 Task: Find connections with filter location Glinde with filter topic #job with filter profile language French with filter current company DS Group with filter school Muffakham Jah College Of Engineering And Technology with filter industry Accessible Architecture and Design with filter service category Negotiation with filter keywords title Executive Assistant
Action: Mouse moved to (480, 55)
Screenshot: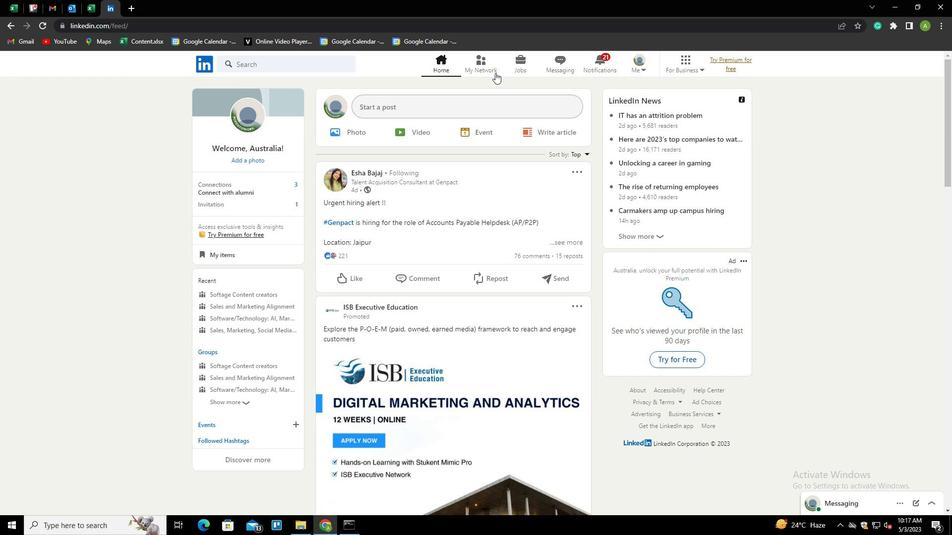 
Action: Mouse pressed left at (480, 55)
Screenshot: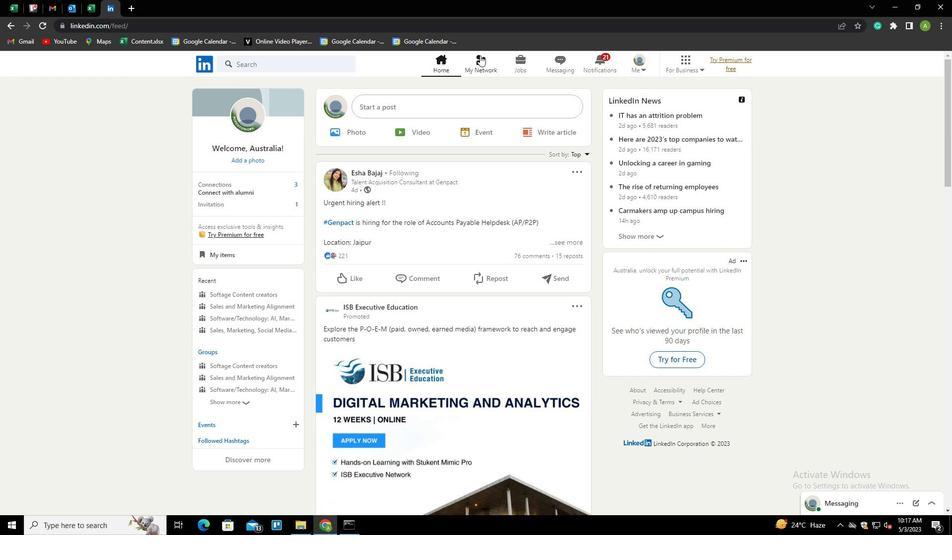 
Action: Mouse moved to (262, 120)
Screenshot: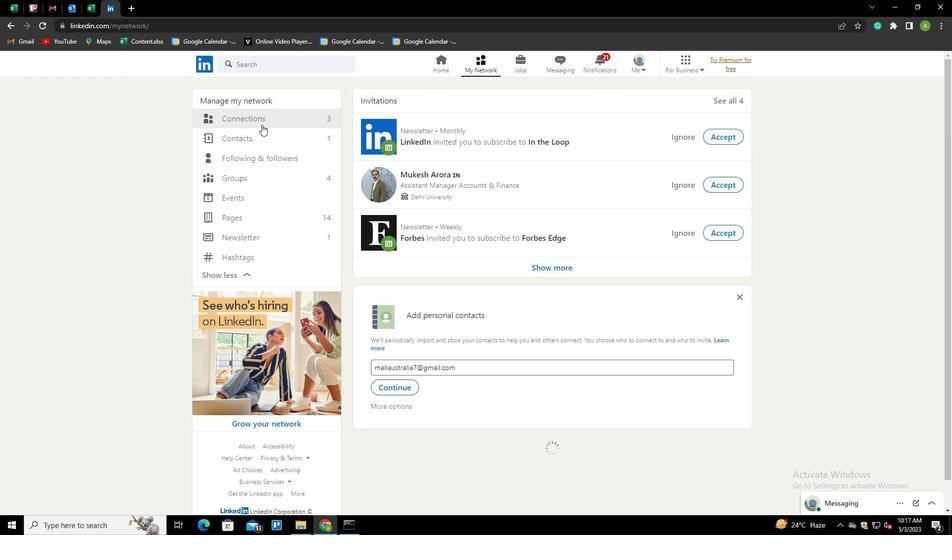 
Action: Mouse pressed left at (262, 120)
Screenshot: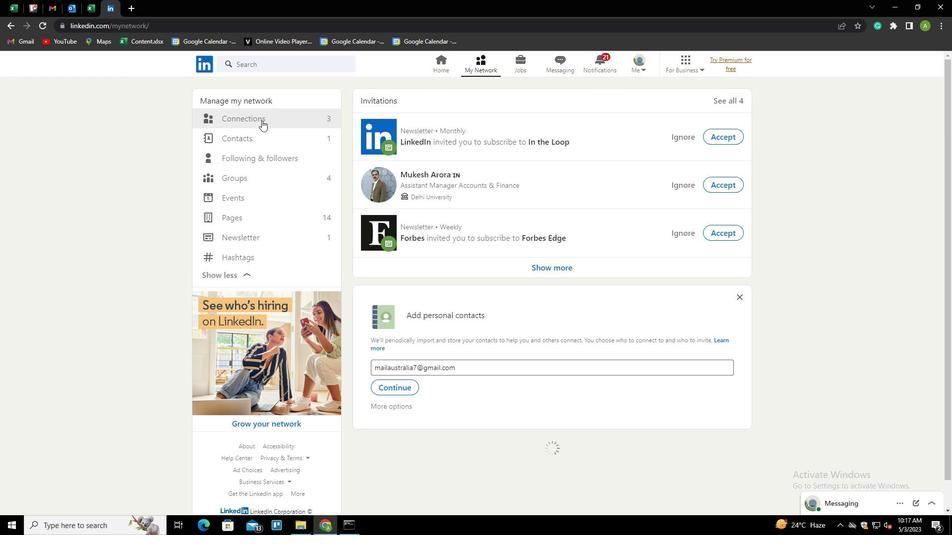 
Action: Mouse moved to (556, 121)
Screenshot: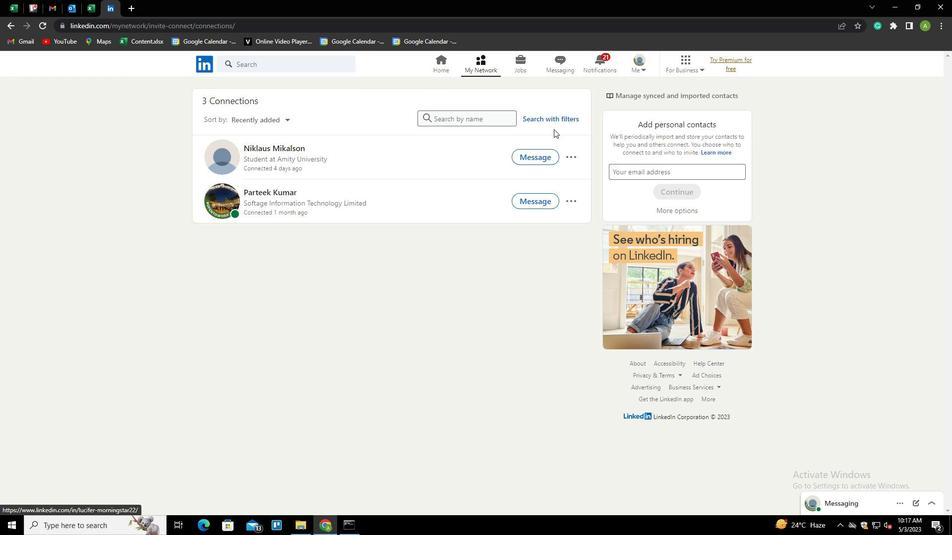 
Action: Mouse pressed left at (556, 121)
Screenshot: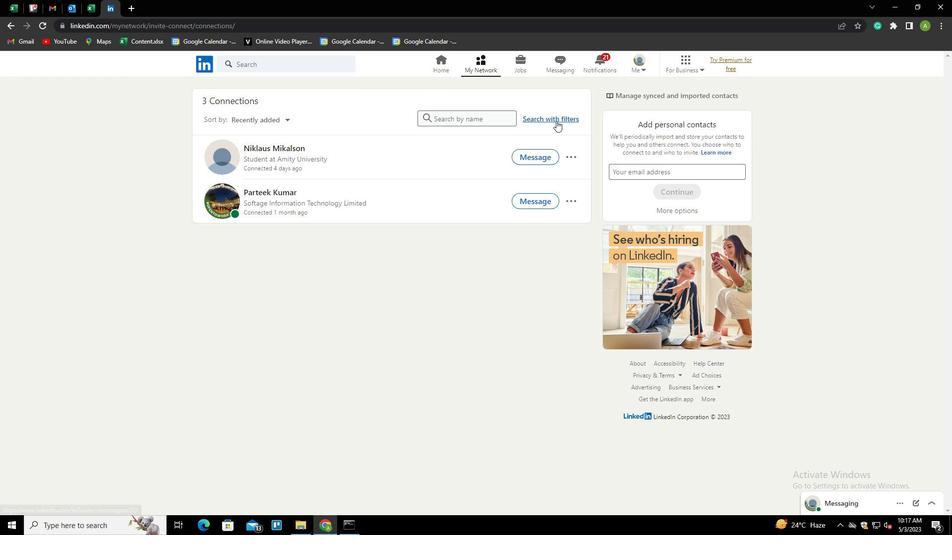 
Action: Mouse moved to (505, 89)
Screenshot: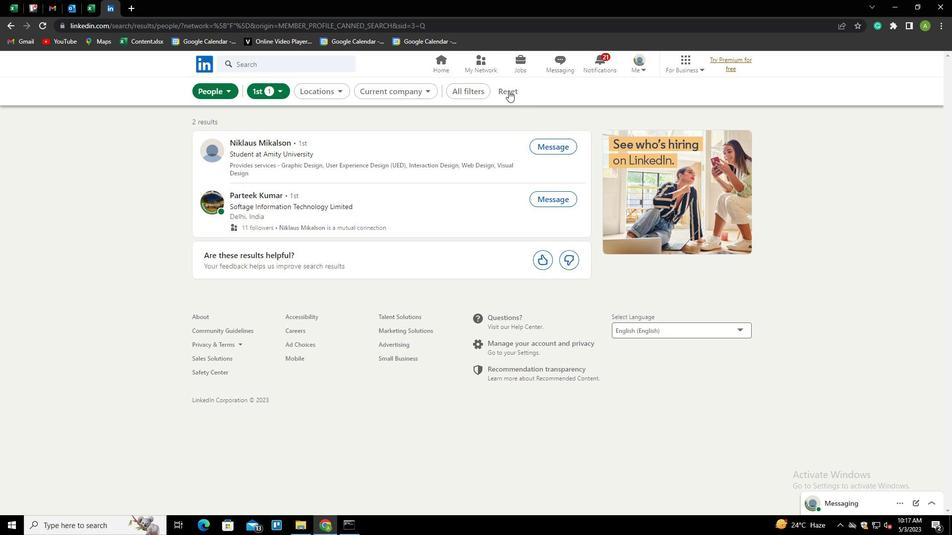 
Action: Mouse pressed left at (505, 89)
Screenshot: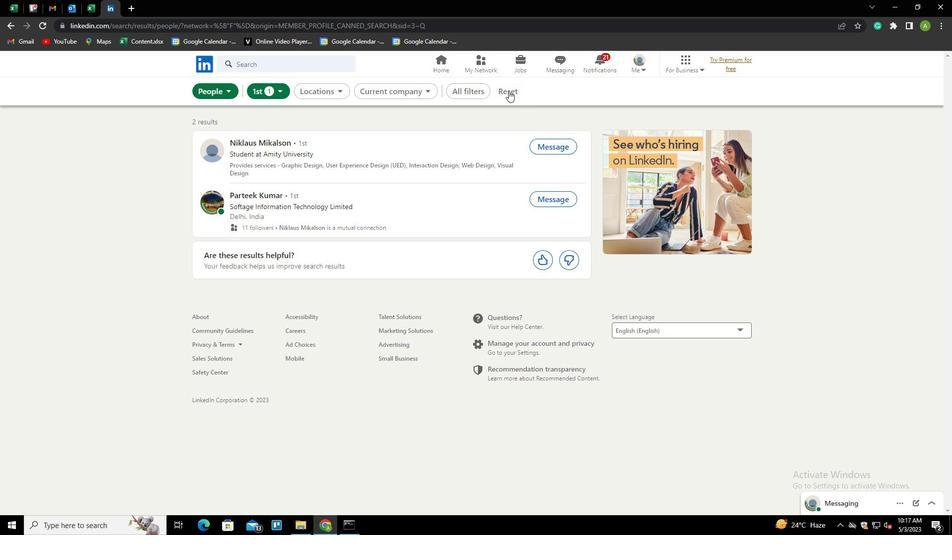 
Action: Mouse moved to (499, 89)
Screenshot: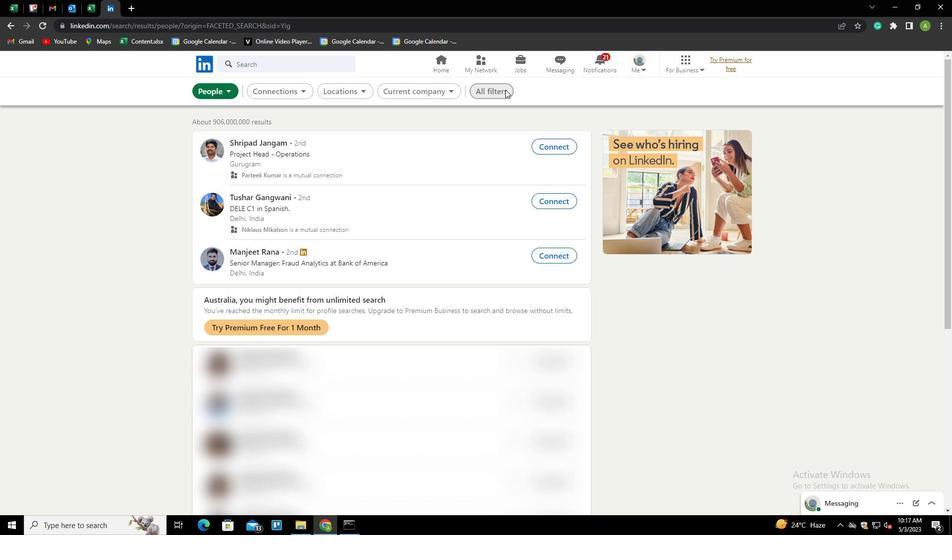 
Action: Mouse pressed left at (499, 89)
Screenshot: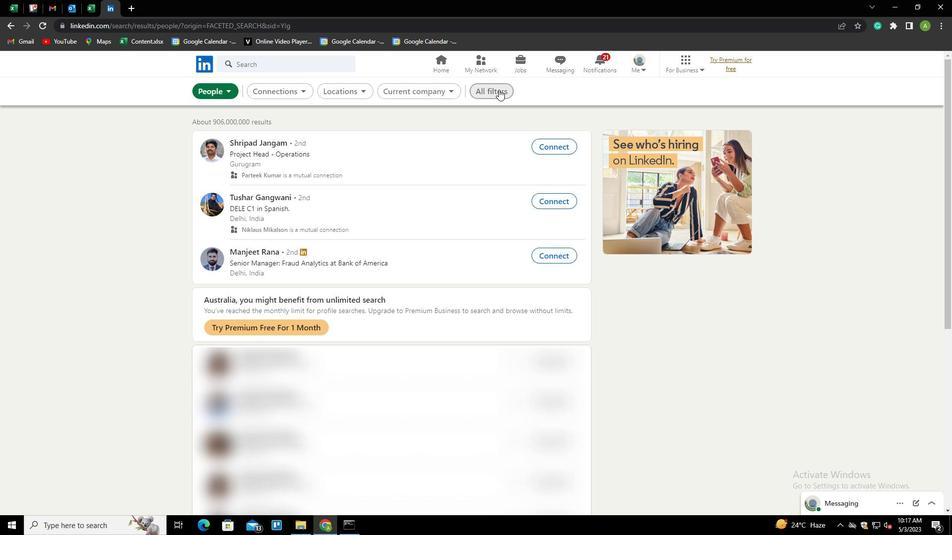 
Action: Mouse moved to (833, 267)
Screenshot: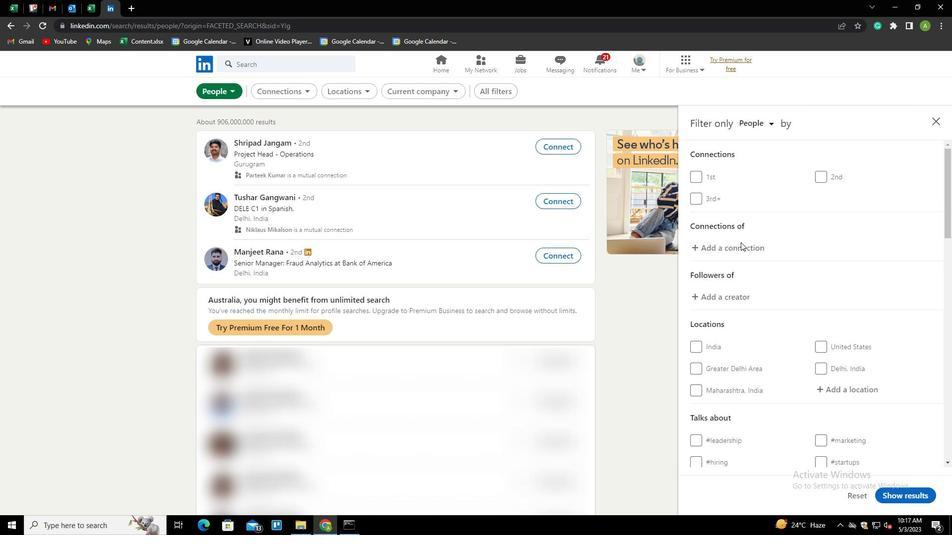 
Action: Mouse scrolled (833, 267) with delta (0, 0)
Screenshot: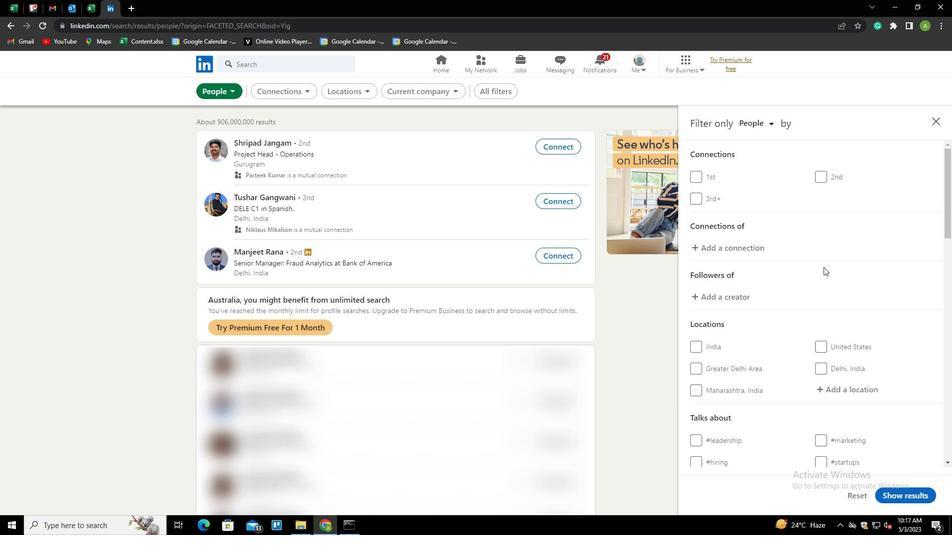 
Action: Mouse scrolled (833, 267) with delta (0, 0)
Screenshot: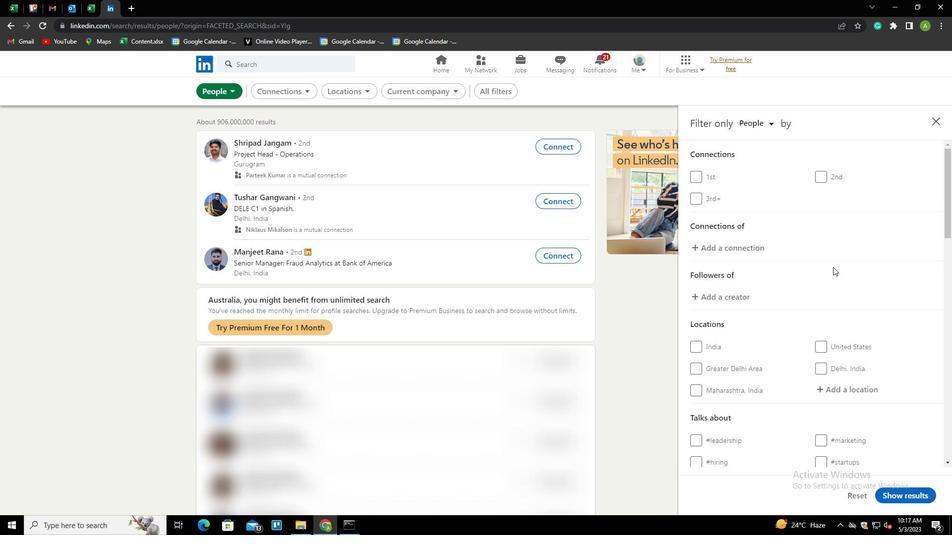 
Action: Mouse moved to (842, 286)
Screenshot: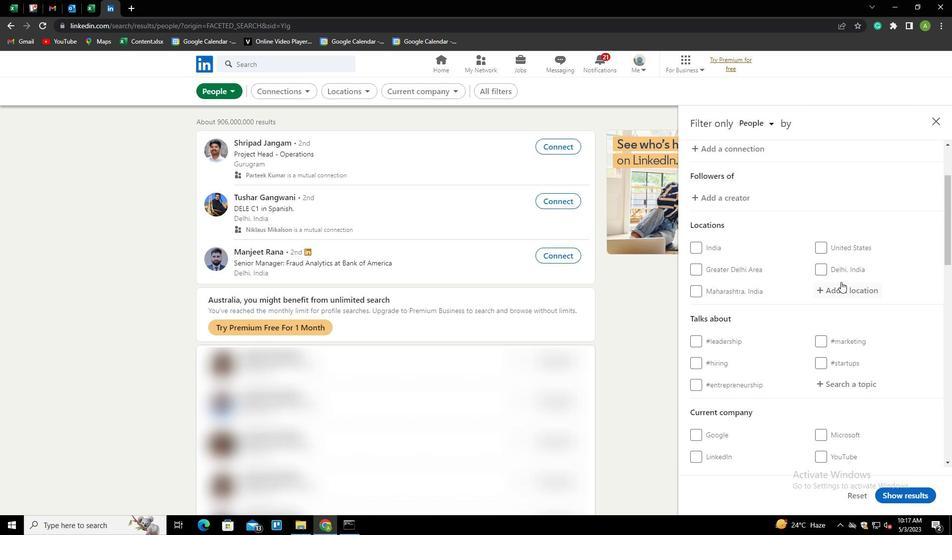 
Action: Mouse pressed left at (842, 286)
Screenshot: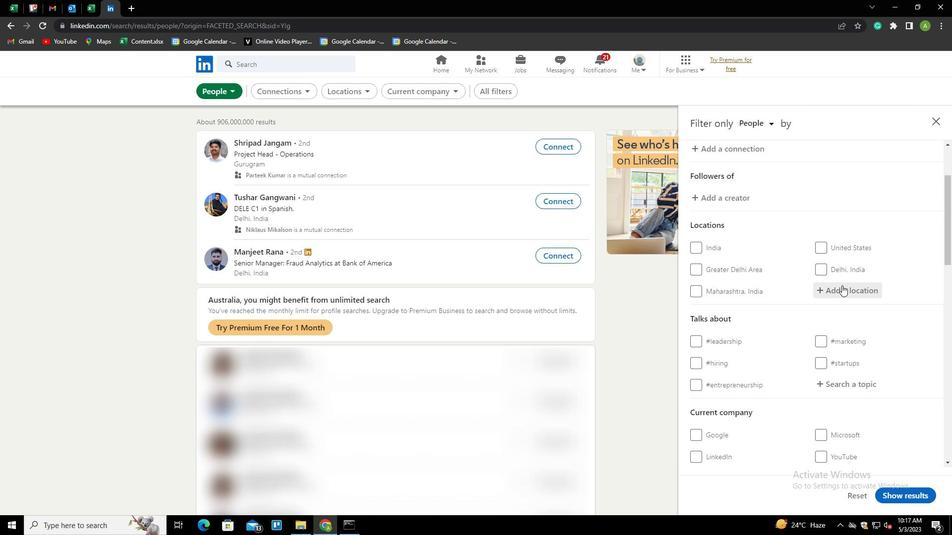 
Action: Mouse moved to (847, 290)
Screenshot: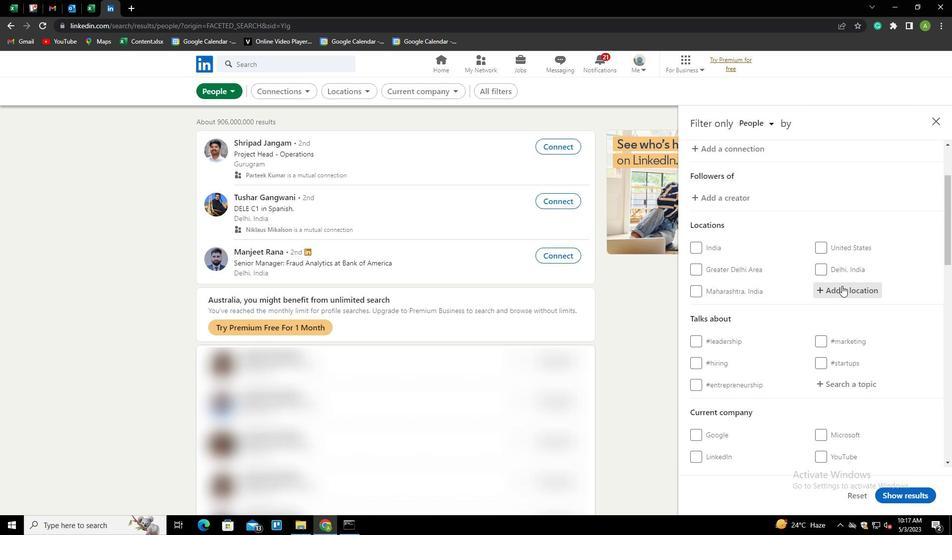 
Action: Mouse pressed left at (847, 290)
Screenshot: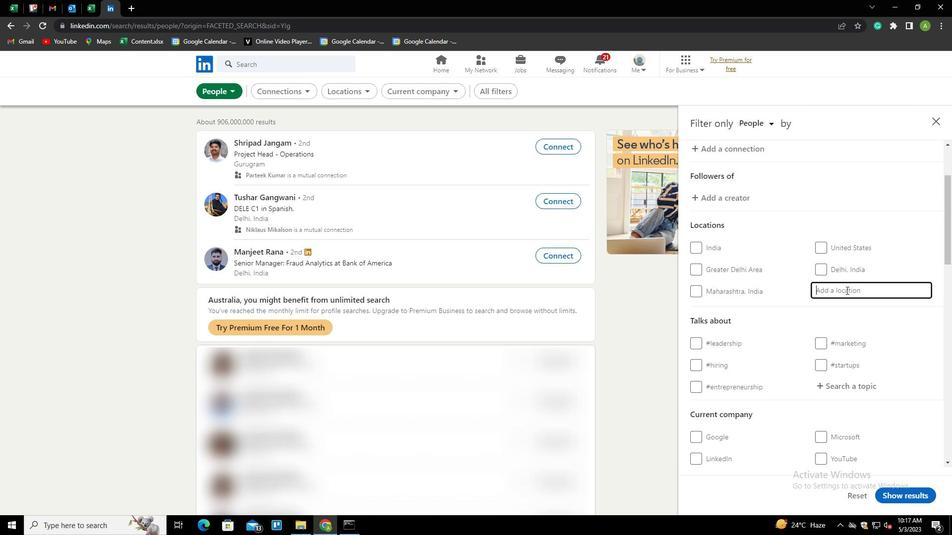 
Action: Mouse moved to (847, 291)
Screenshot: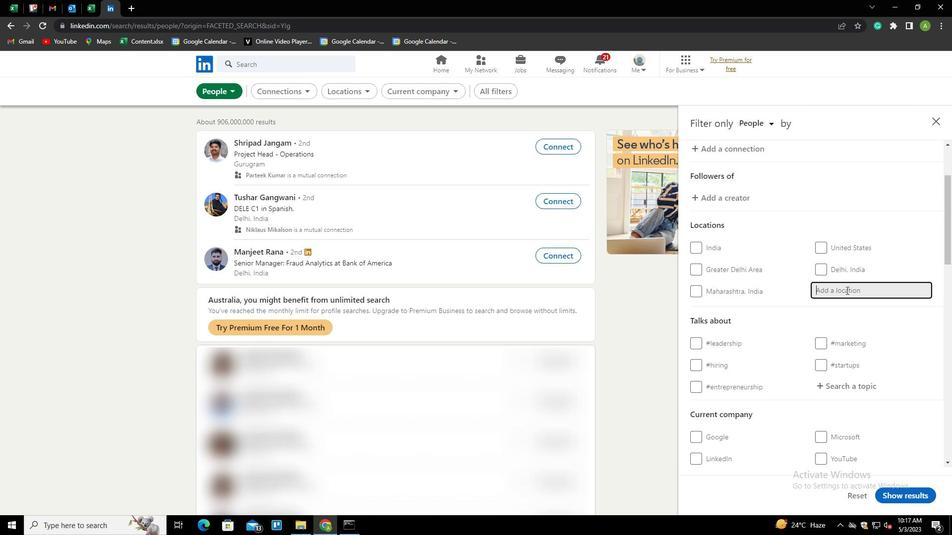 
Action: Key pressed <Key.shift>GLINDE<Key.down><Key.enter>
Screenshot: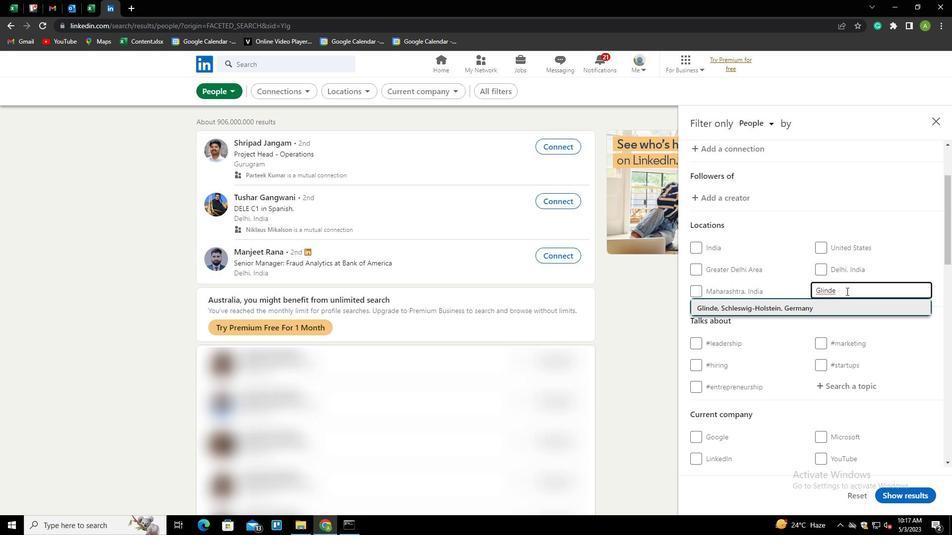 
Action: Mouse scrolled (847, 291) with delta (0, 0)
Screenshot: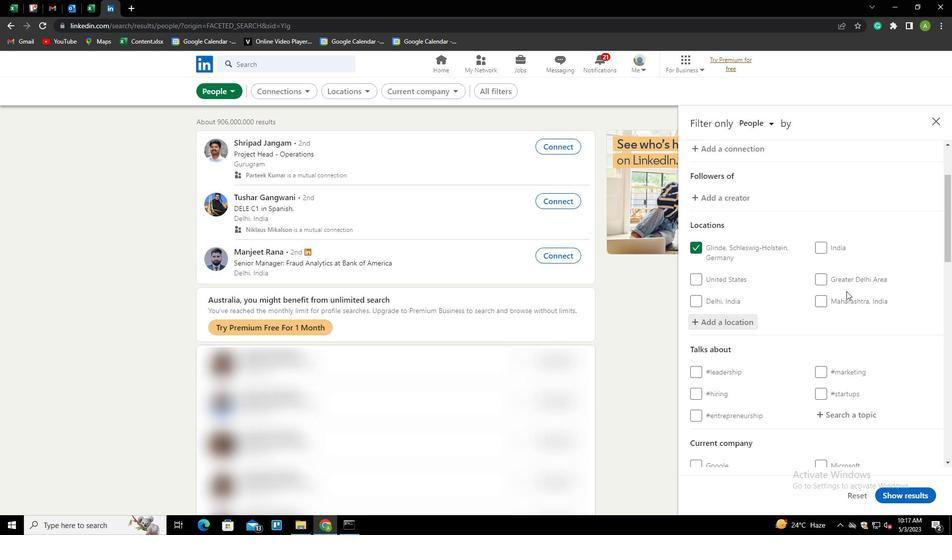 
Action: Mouse scrolled (847, 291) with delta (0, 0)
Screenshot: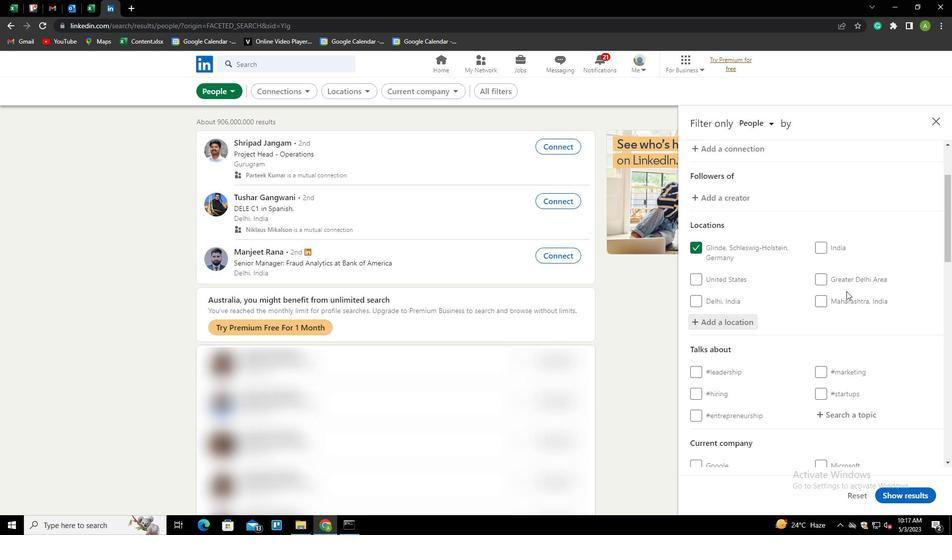 
Action: Mouse scrolled (847, 291) with delta (0, 0)
Screenshot: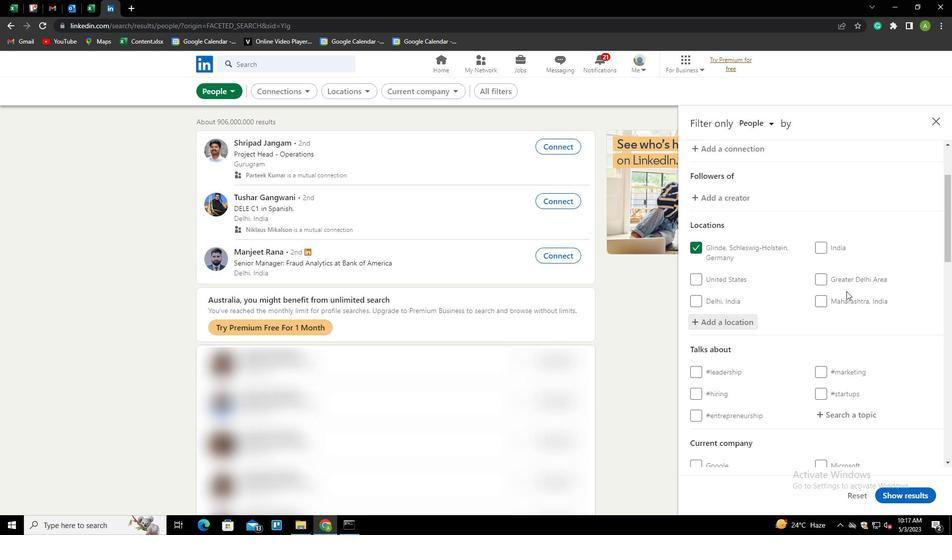 
Action: Mouse moved to (834, 267)
Screenshot: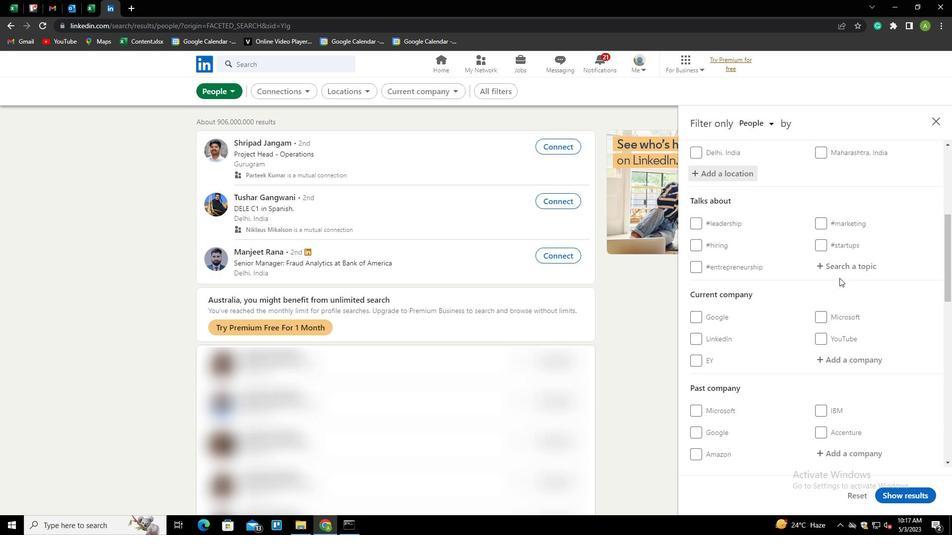 
Action: Mouse pressed left at (834, 267)
Screenshot: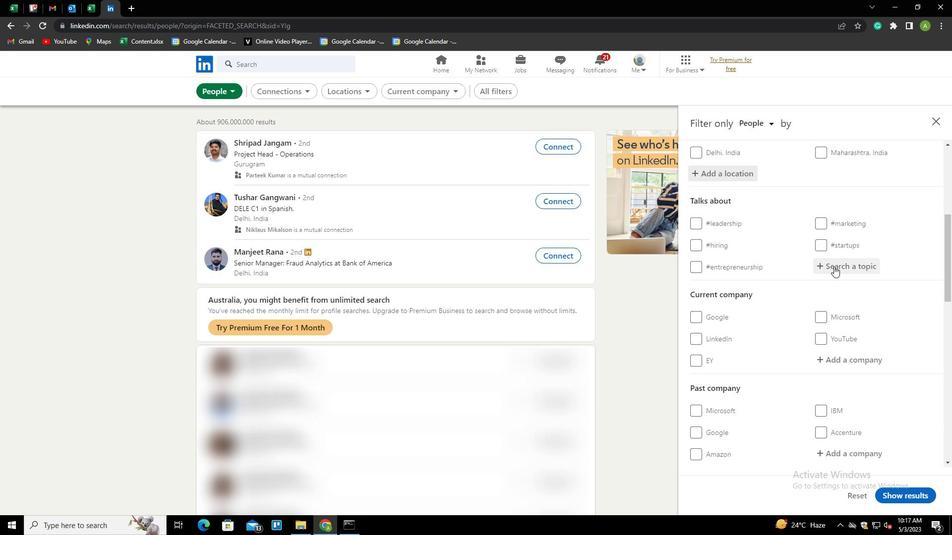
Action: Key pressed JOB<Key.down><Key.enter>
Screenshot: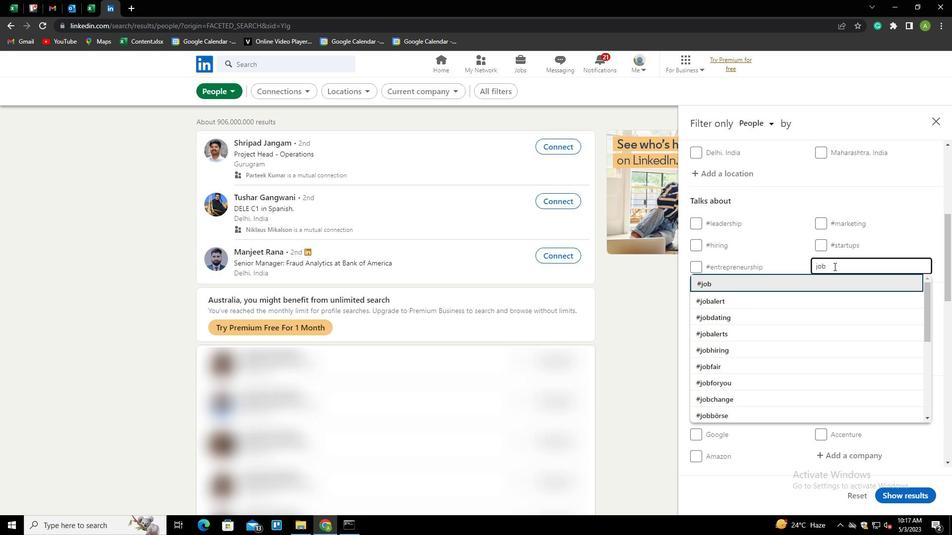 
Action: Mouse scrolled (834, 266) with delta (0, 0)
Screenshot: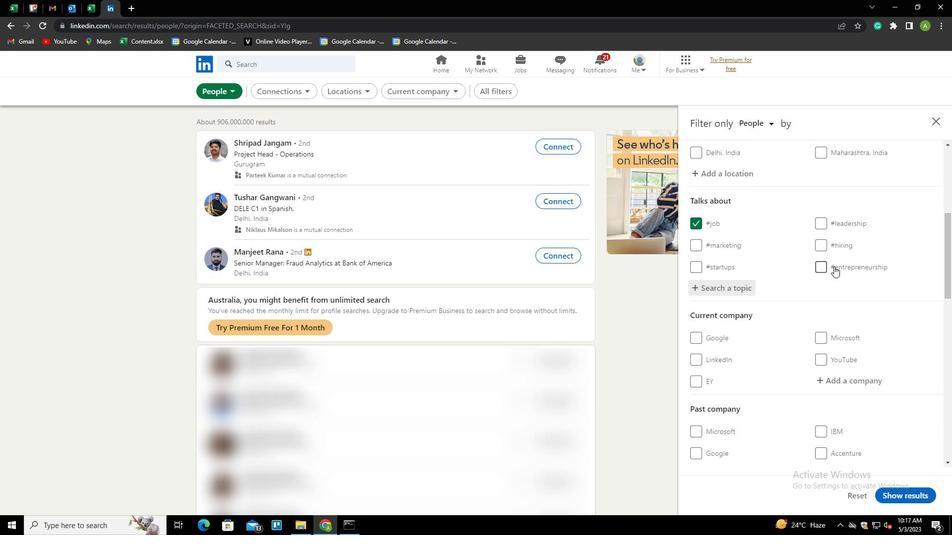 
Action: Mouse scrolled (834, 266) with delta (0, 0)
Screenshot: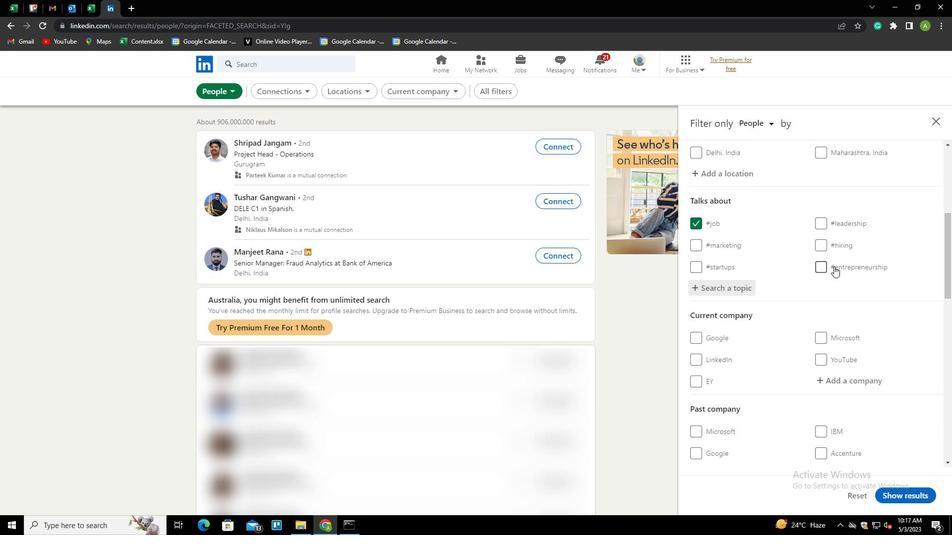 
Action: Mouse scrolled (834, 266) with delta (0, 0)
Screenshot: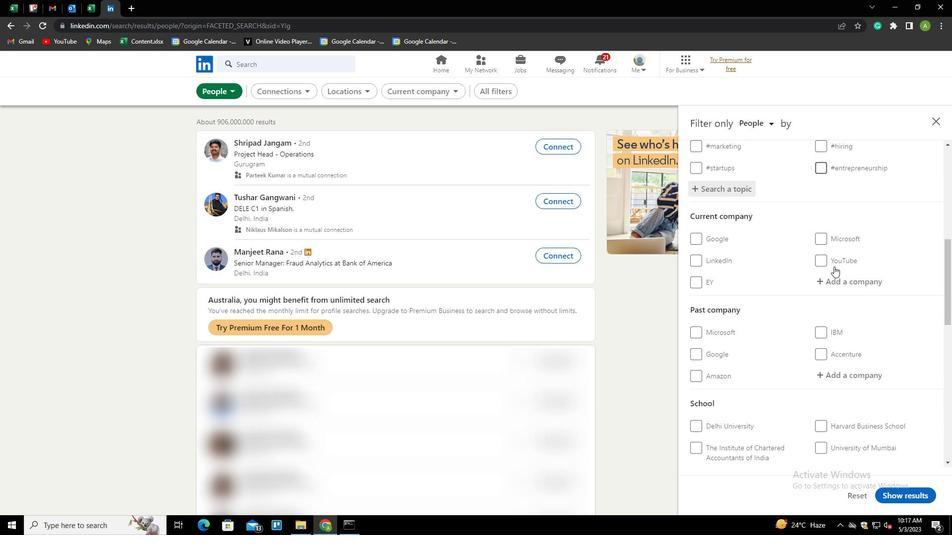 
Action: Mouse scrolled (834, 266) with delta (0, 0)
Screenshot: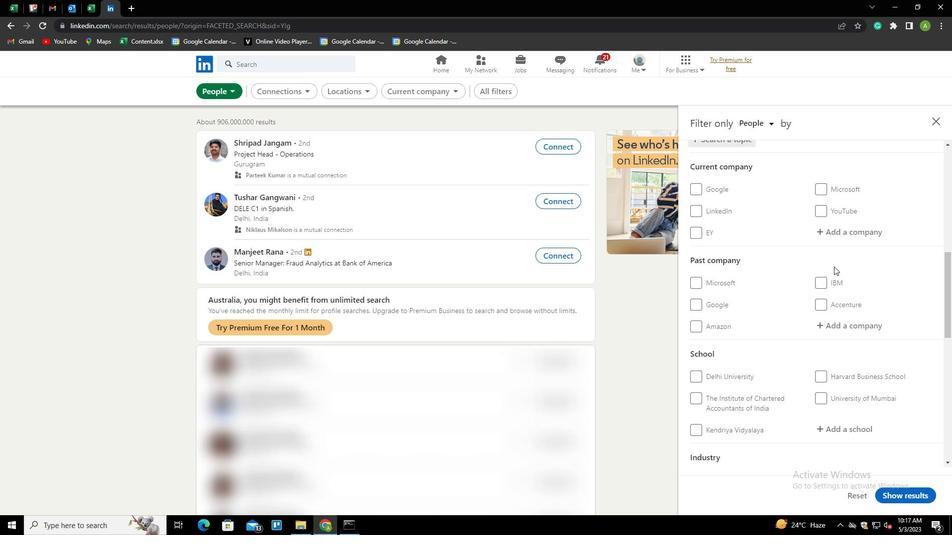 
Action: Mouse scrolled (834, 266) with delta (0, 0)
Screenshot: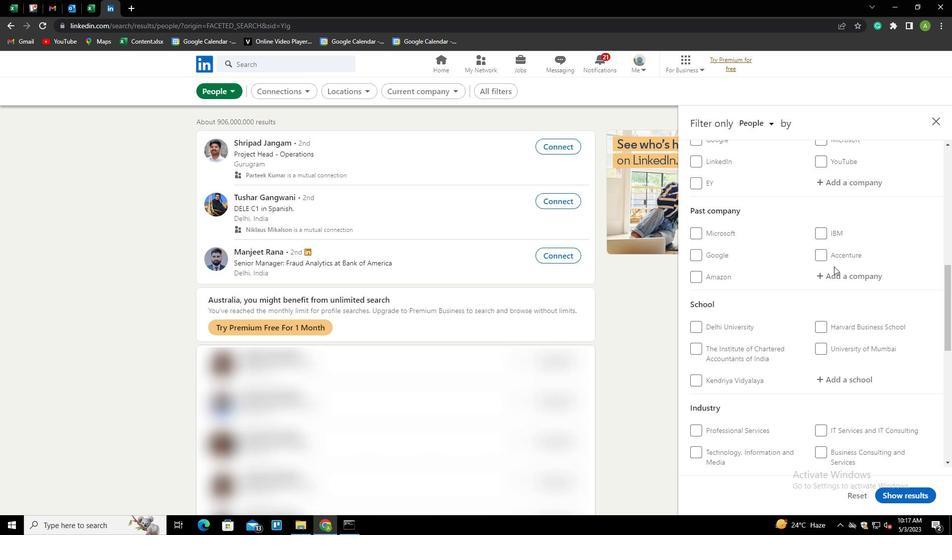 
Action: Mouse scrolled (834, 266) with delta (0, 0)
Screenshot: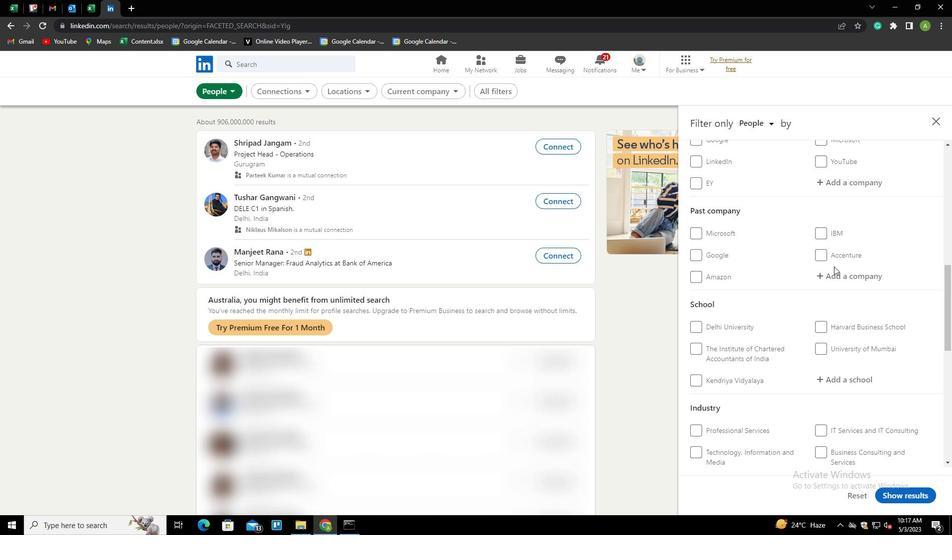 
Action: Mouse scrolled (834, 266) with delta (0, 0)
Screenshot: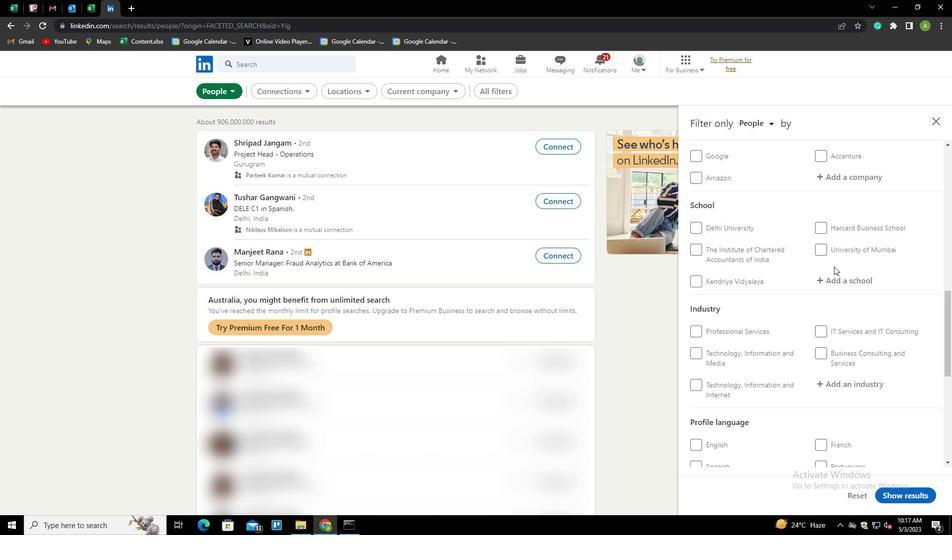 
Action: Mouse scrolled (834, 266) with delta (0, 0)
Screenshot: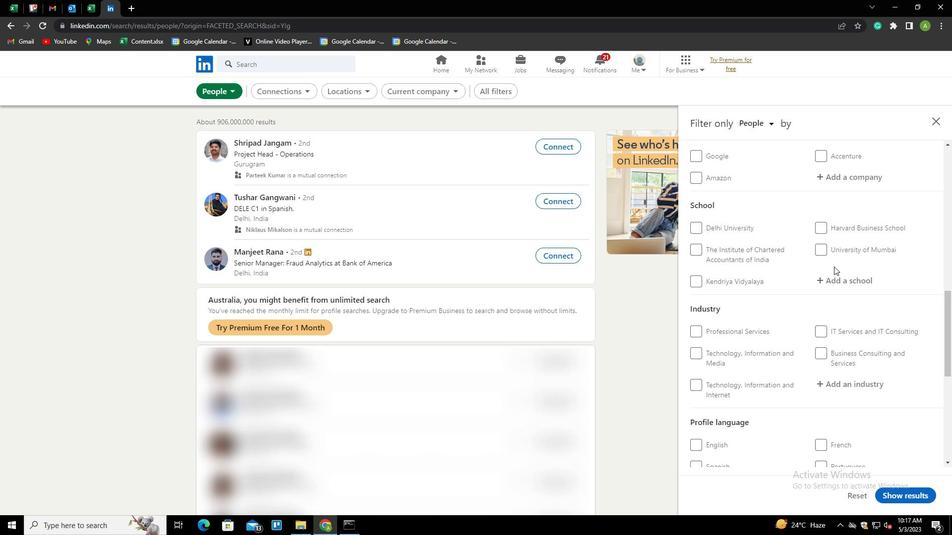 
Action: Mouse scrolled (834, 266) with delta (0, 0)
Screenshot: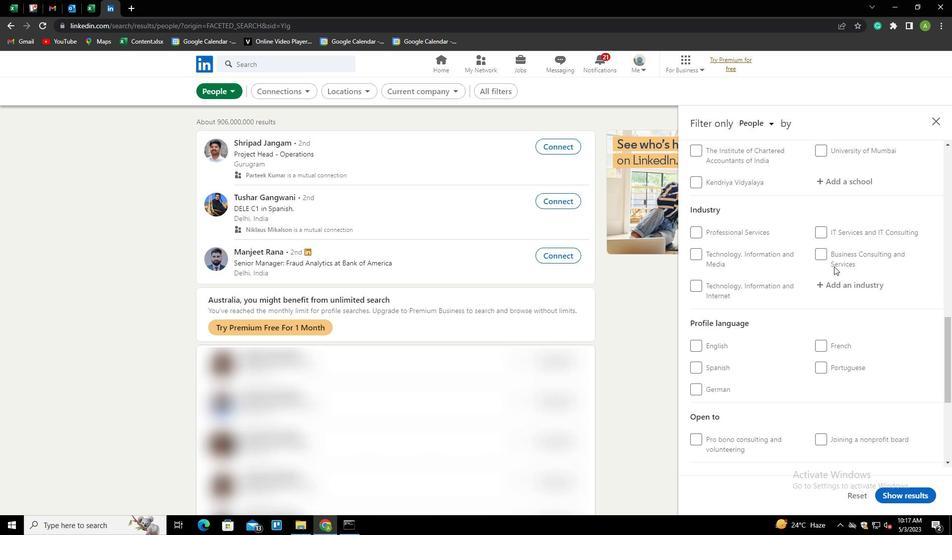 
Action: Mouse scrolled (834, 266) with delta (0, 0)
Screenshot: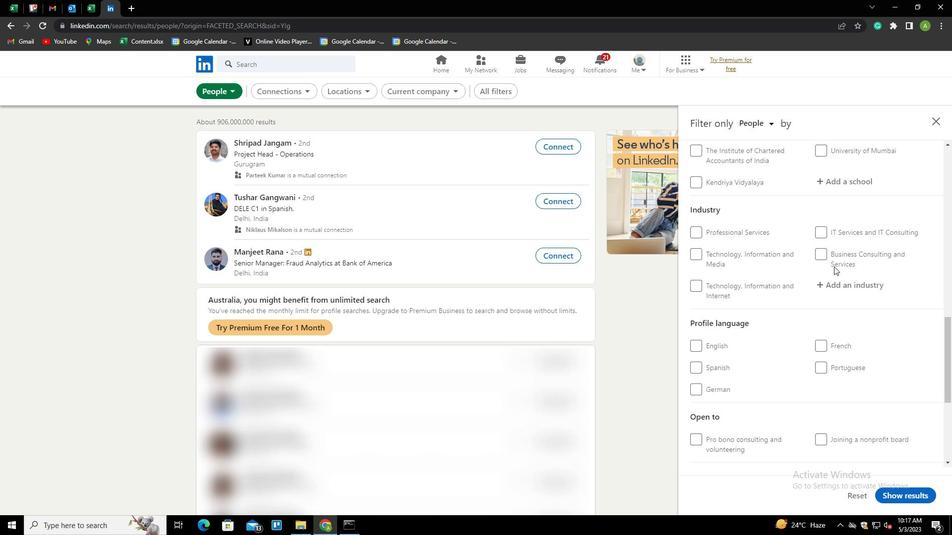 
Action: Mouse moved to (824, 251)
Screenshot: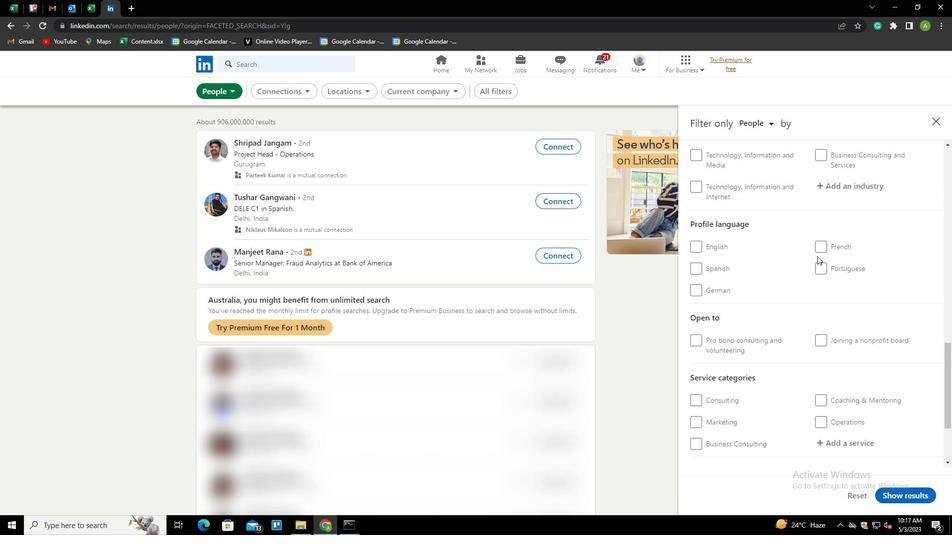 
Action: Mouse pressed left at (824, 251)
Screenshot: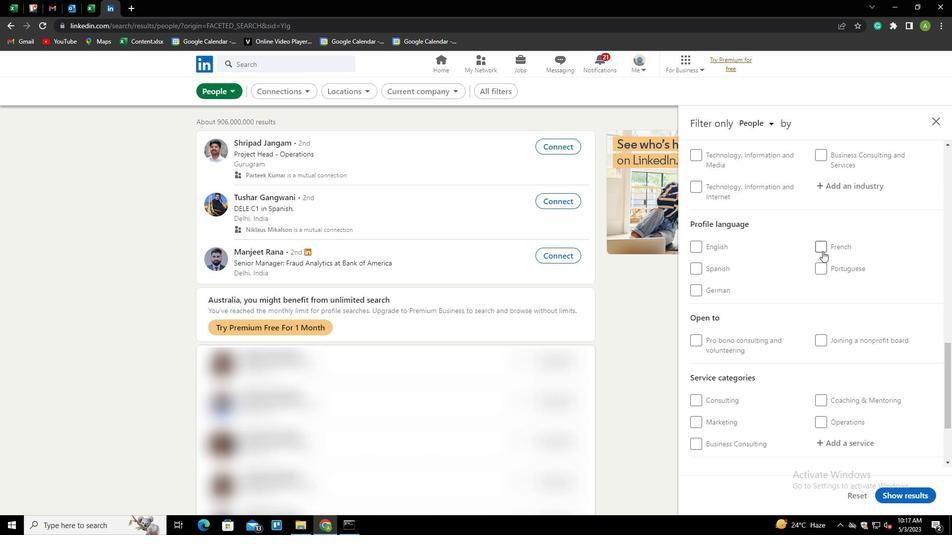 
Action: Mouse moved to (905, 270)
Screenshot: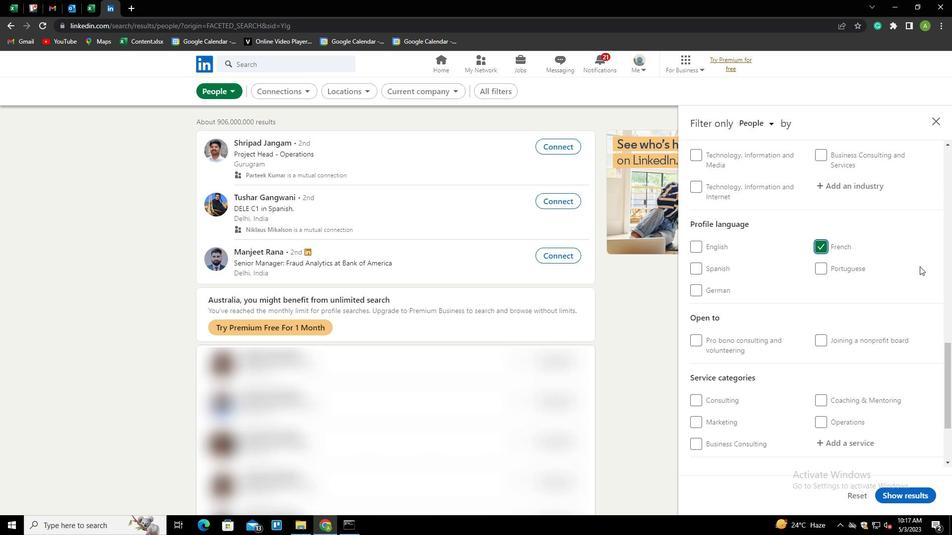 
Action: Mouse scrolled (905, 271) with delta (0, 0)
Screenshot: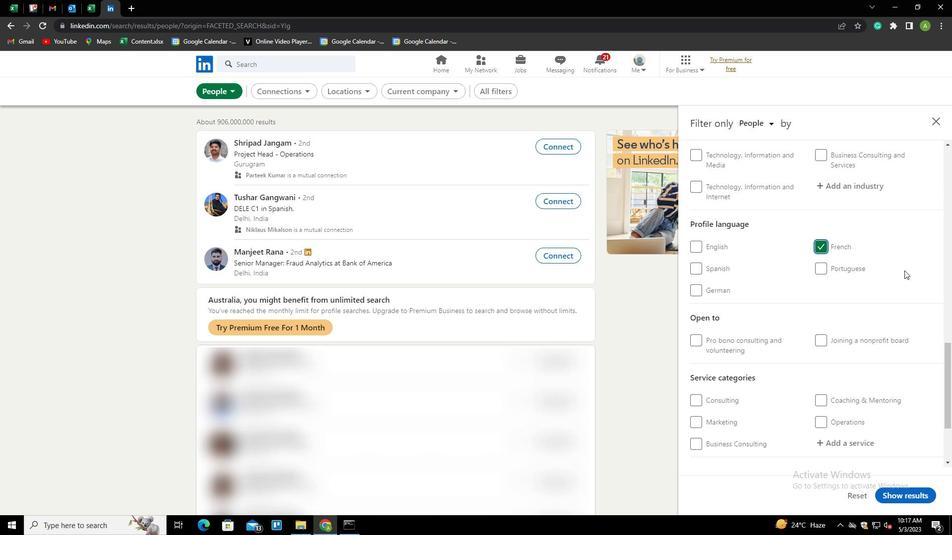 
Action: Mouse scrolled (905, 271) with delta (0, 0)
Screenshot: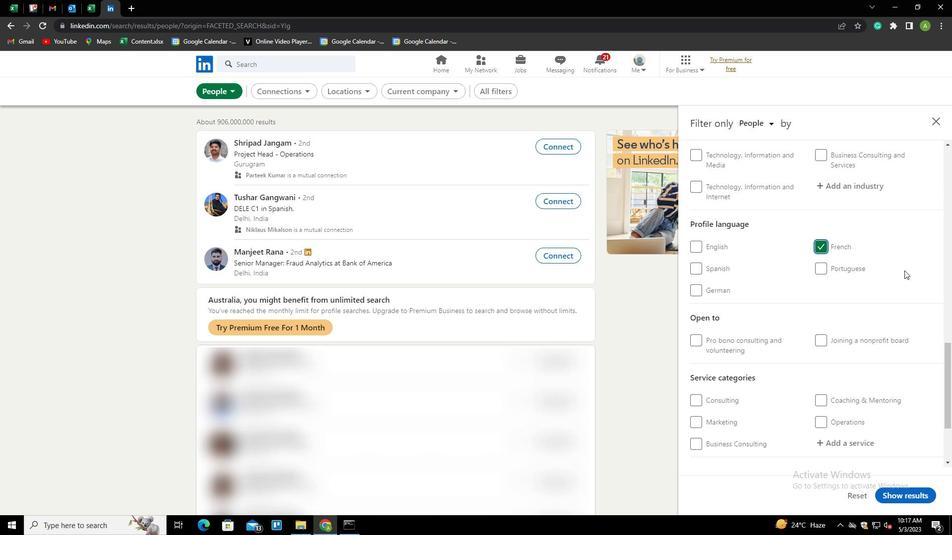 
Action: Mouse scrolled (905, 271) with delta (0, 0)
Screenshot: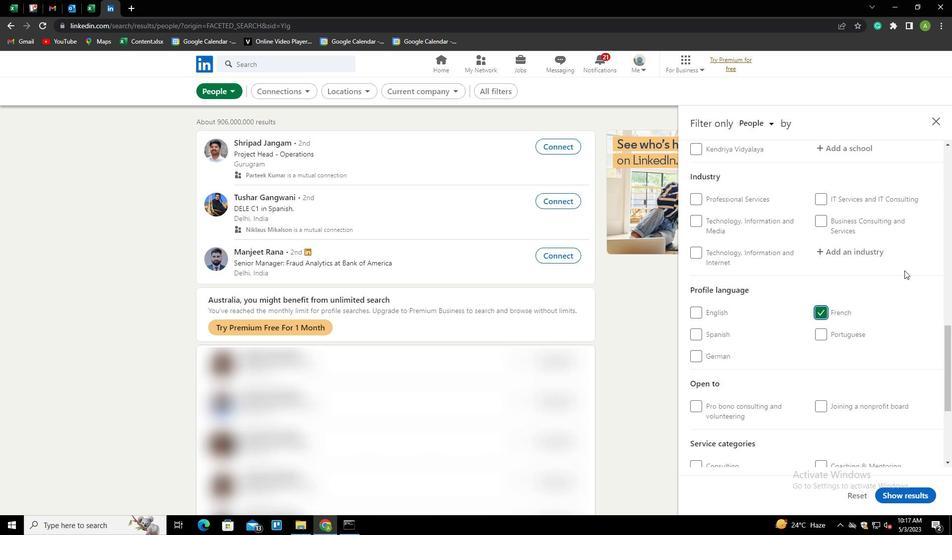 
Action: Mouse scrolled (905, 271) with delta (0, 0)
Screenshot: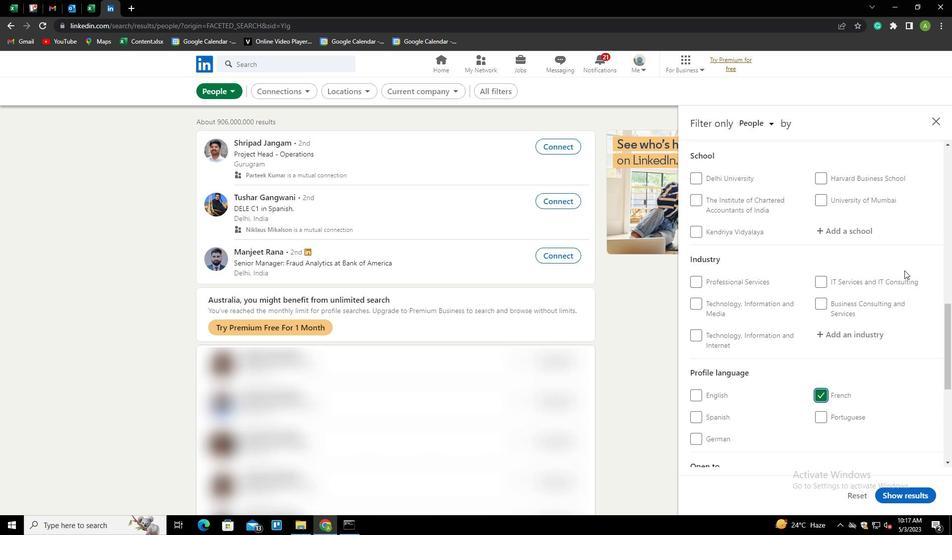 
Action: Mouse scrolled (905, 271) with delta (0, 0)
Screenshot: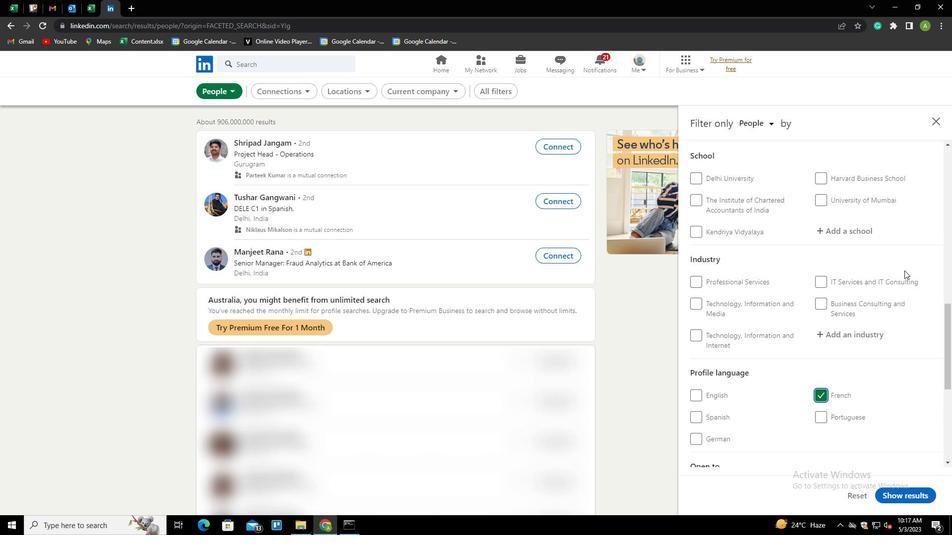 
Action: Mouse scrolled (905, 271) with delta (0, 0)
Screenshot: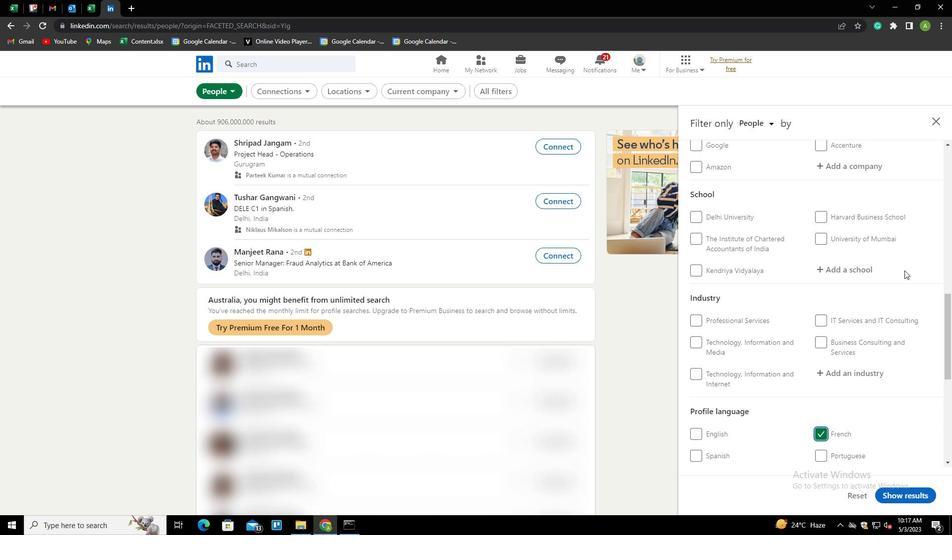
Action: Mouse scrolled (905, 271) with delta (0, 0)
Screenshot: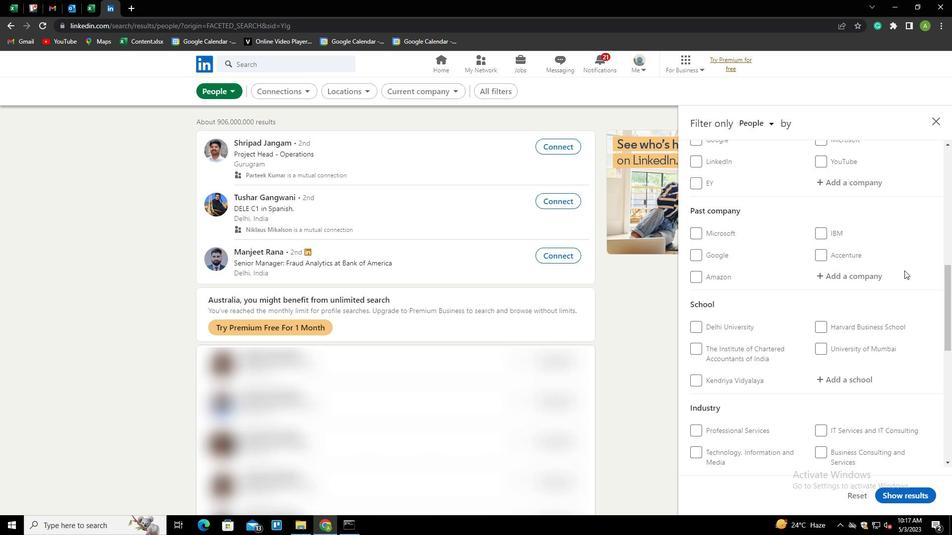 
Action: Mouse scrolled (905, 271) with delta (0, 0)
Screenshot: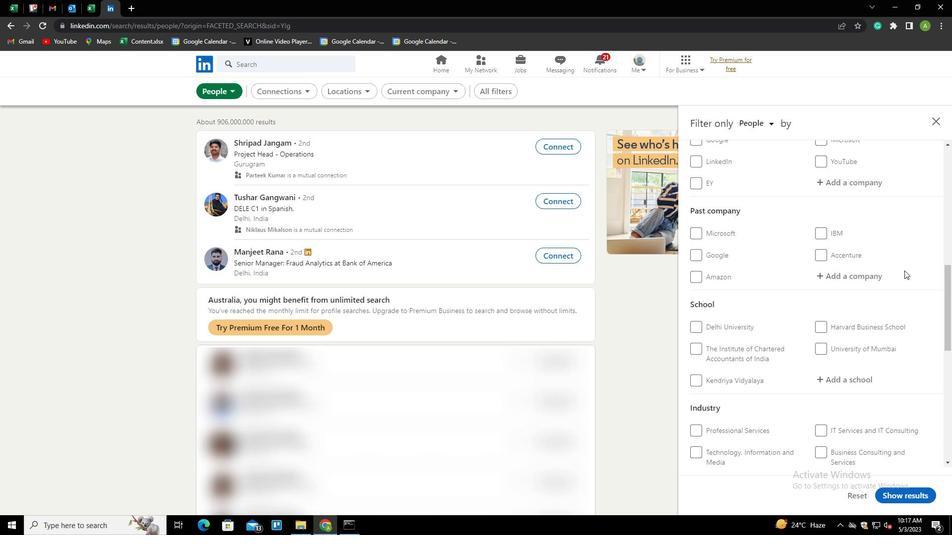 
Action: Mouse moved to (854, 282)
Screenshot: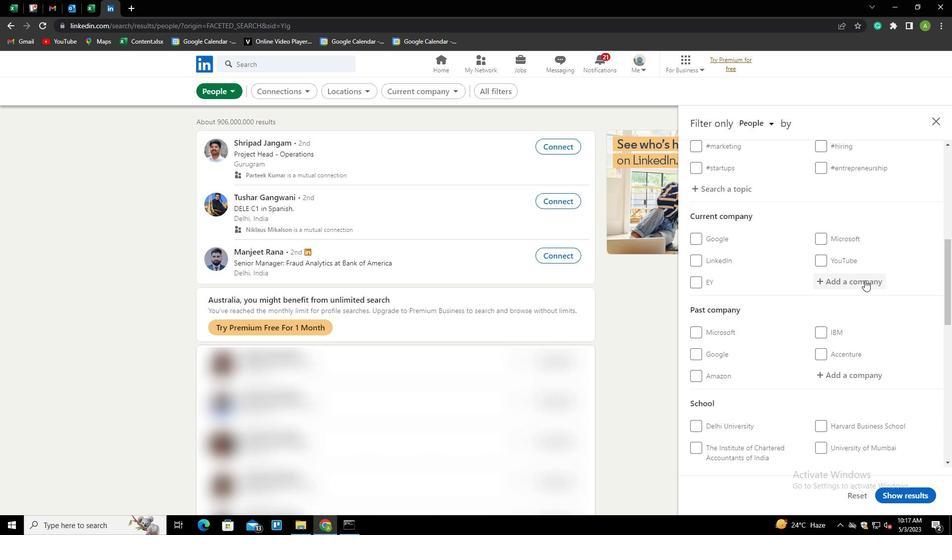
Action: Mouse pressed left at (854, 282)
Screenshot: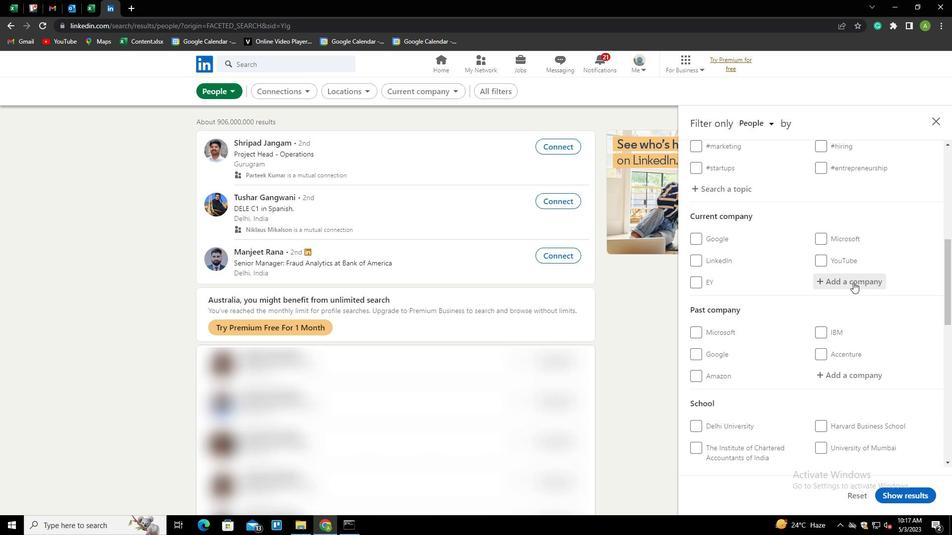 
Action: Key pressed <Key.shift>DS<Key.space><Key.shift>GROP<Key.backspace>UP<Key.down><Key.enter>
Screenshot: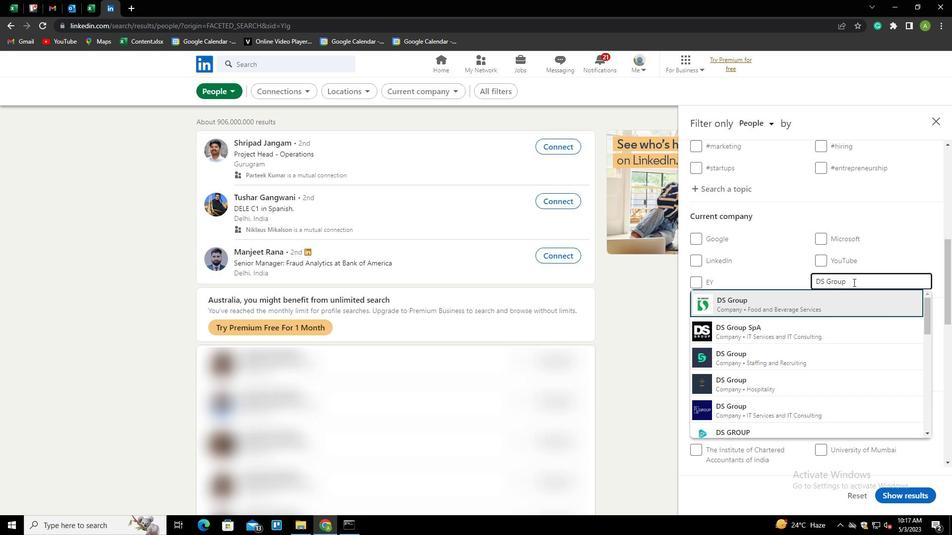 
Action: Mouse scrolled (854, 282) with delta (0, 0)
Screenshot: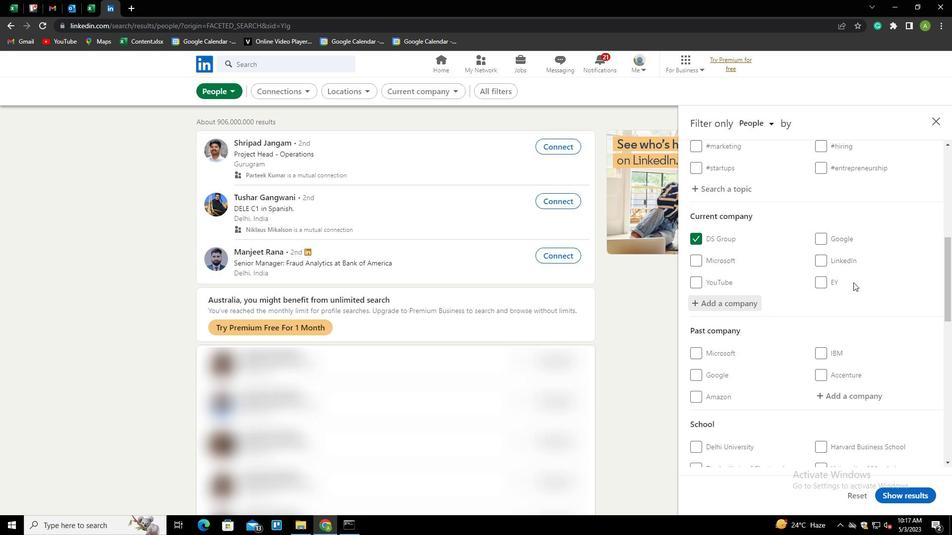 
Action: Mouse scrolled (854, 282) with delta (0, 0)
Screenshot: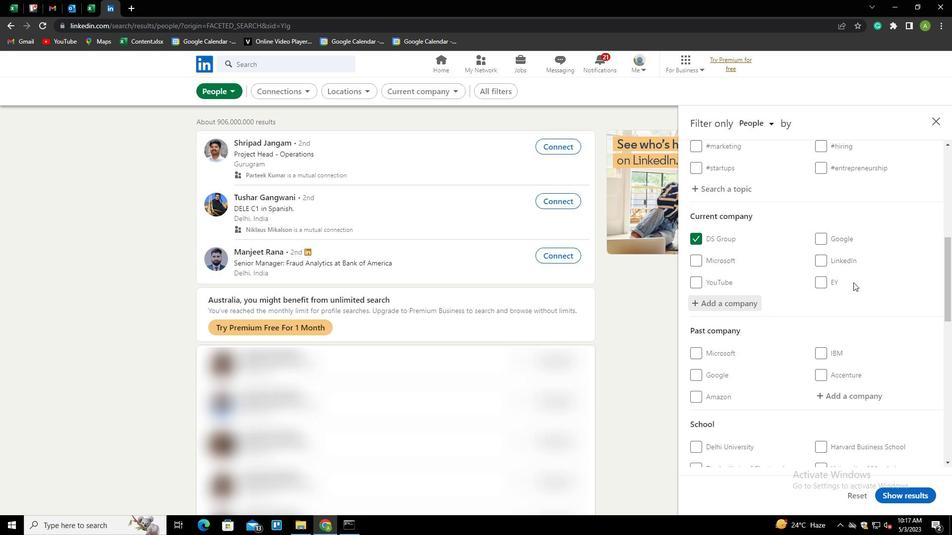 
Action: Mouse scrolled (854, 282) with delta (0, 0)
Screenshot: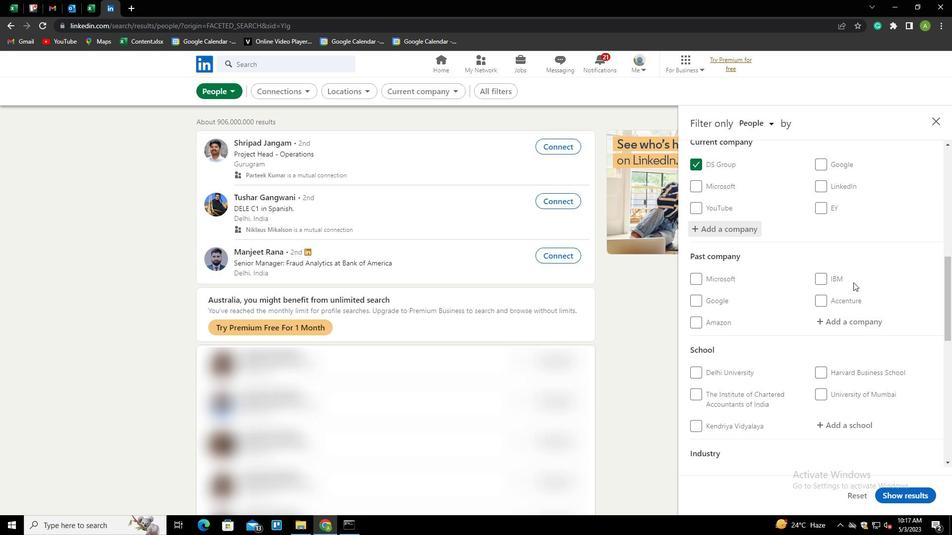 
Action: Mouse moved to (827, 349)
Screenshot: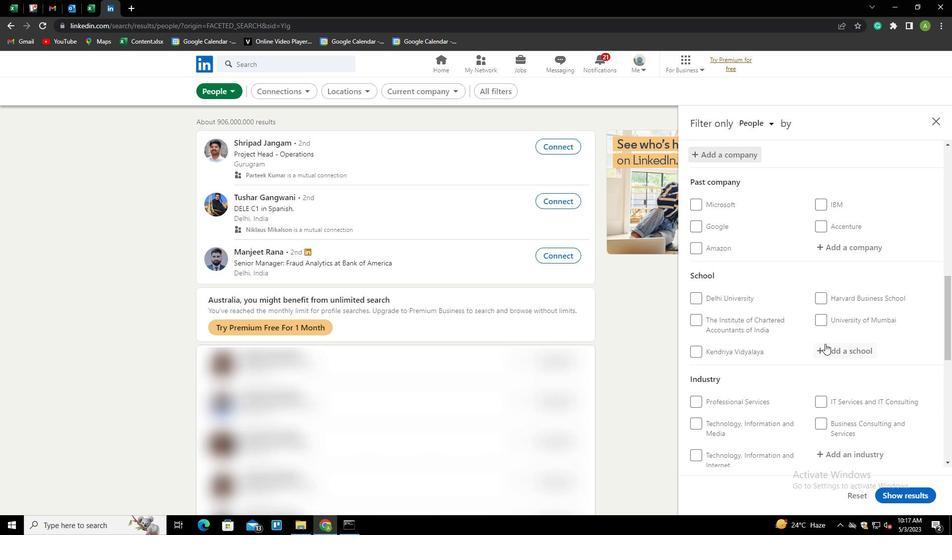 
Action: Mouse pressed left at (827, 349)
Screenshot: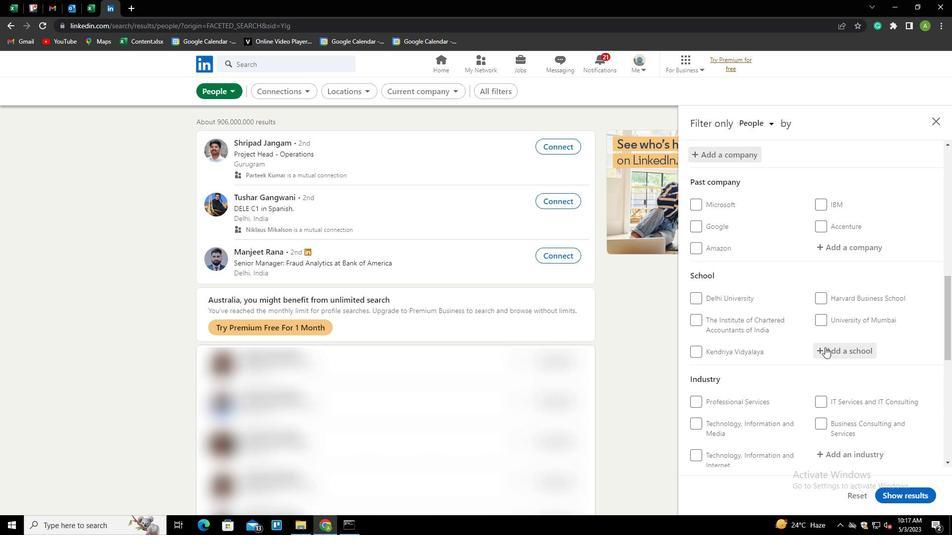 
Action: Mouse moved to (836, 352)
Screenshot: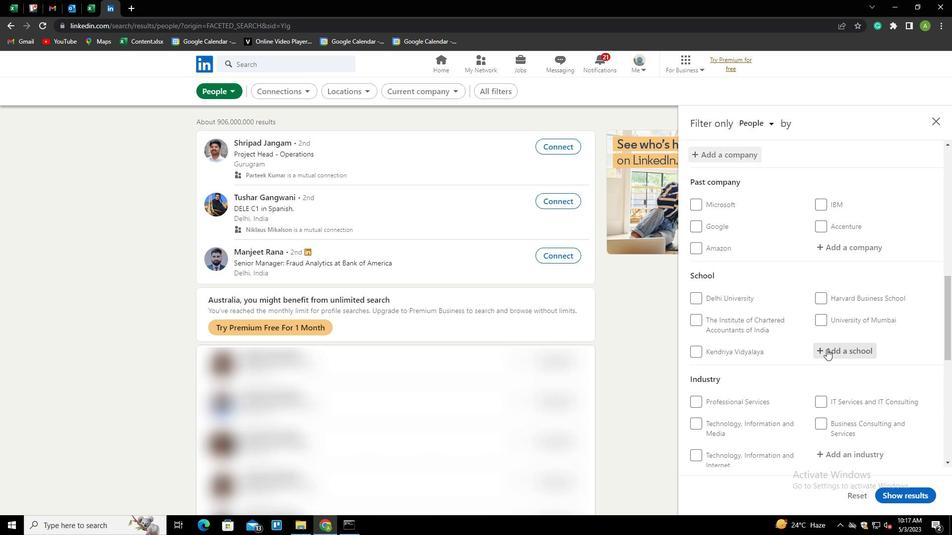 
Action: Mouse pressed left at (836, 352)
Screenshot: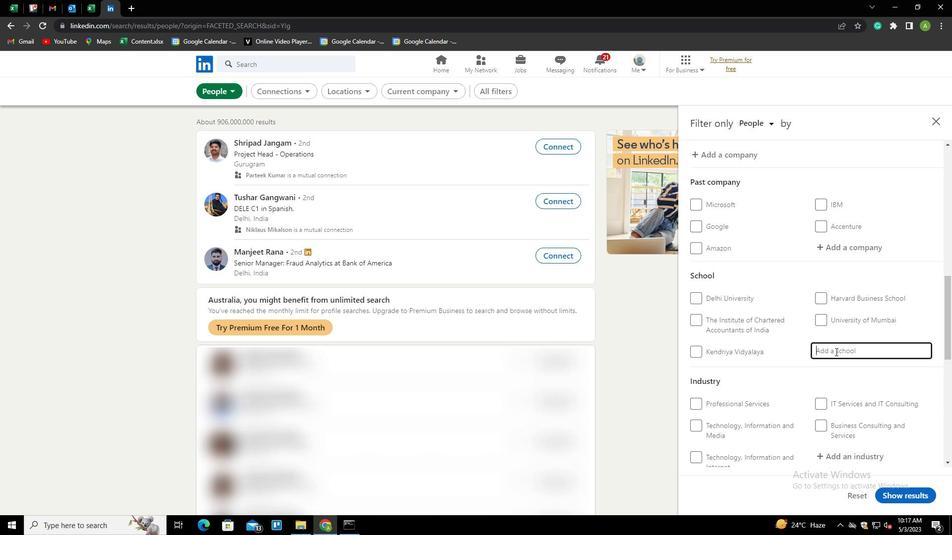 
Action: Key pressed <Key.shift>MUFFAKHAM<Key.down><Key.down><Key.shift><Key.space><Key.shift>JAH<Key.space><Key.shift><Key.shift>COLLEGE<Key.space><Key.shift>OF<Key.space><Key.shift>ENGINEERING<Key.space><Key.shift>AND<Key.space><Key.shift><Key.shift><Key.shift><Key.shift><Key.shift><Key.shift><Key.shift><Key.shift><Key.shift><Key.shift><Key.shift><Key.shift><Key.shift><Key.shift><Key.shift><Key.shift><Key.shift><Key.shift><Key.shift><Key.shift><Key.shift><Key.shift><Key.shift>TECHNOLOGY<Key.down><Key.enter>
Screenshot: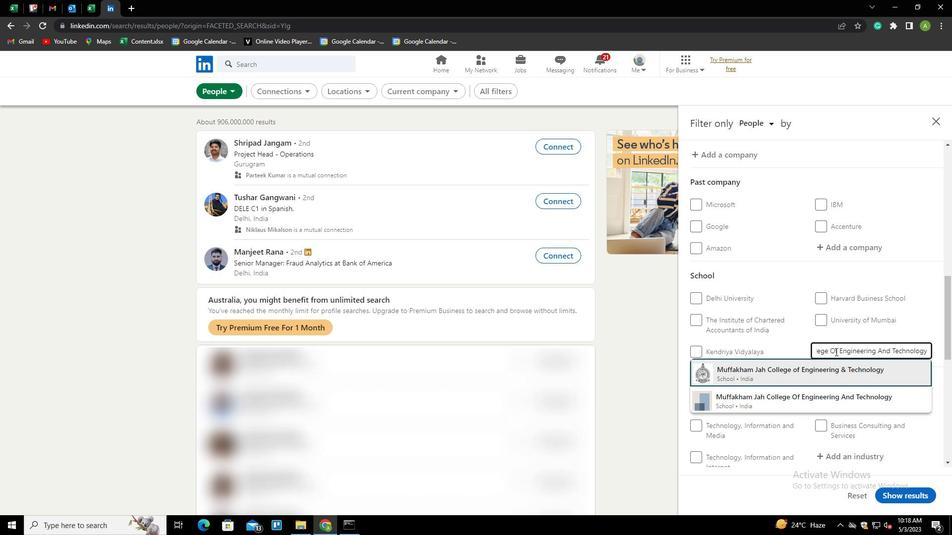 
Action: Mouse scrolled (836, 351) with delta (0, 0)
Screenshot: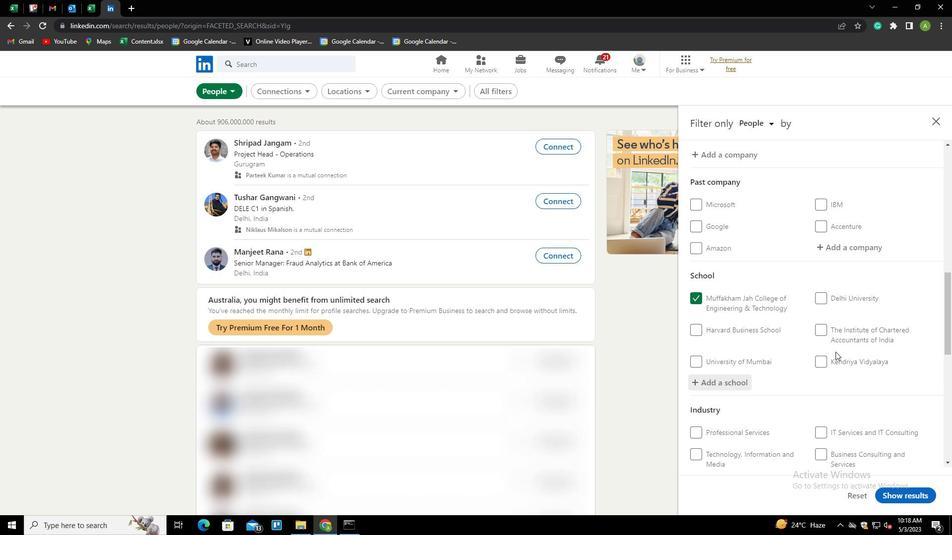 
Action: Mouse scrolled (836, 351) with delta (0, 0)
Screenshot: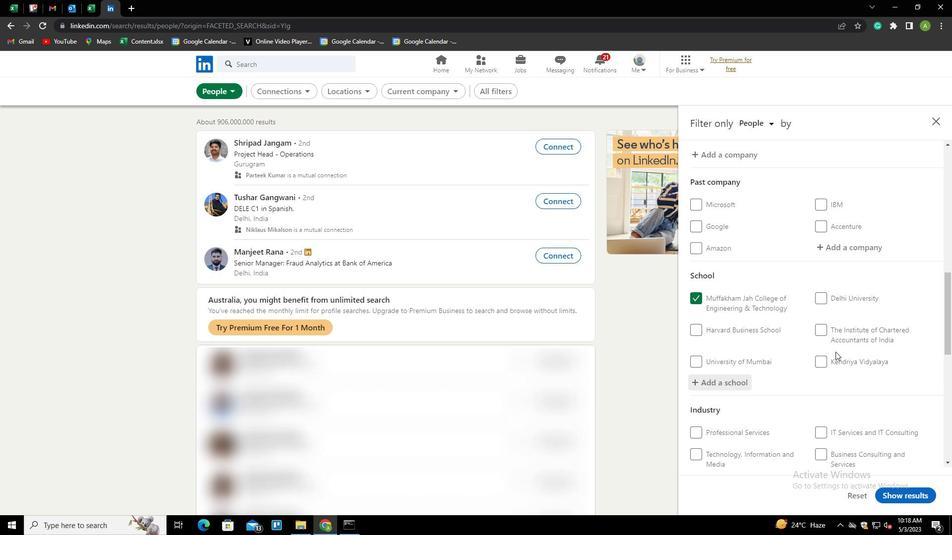 
Action: Mouse scrolled (836, 351) with delta (0, 0)
Screenshot: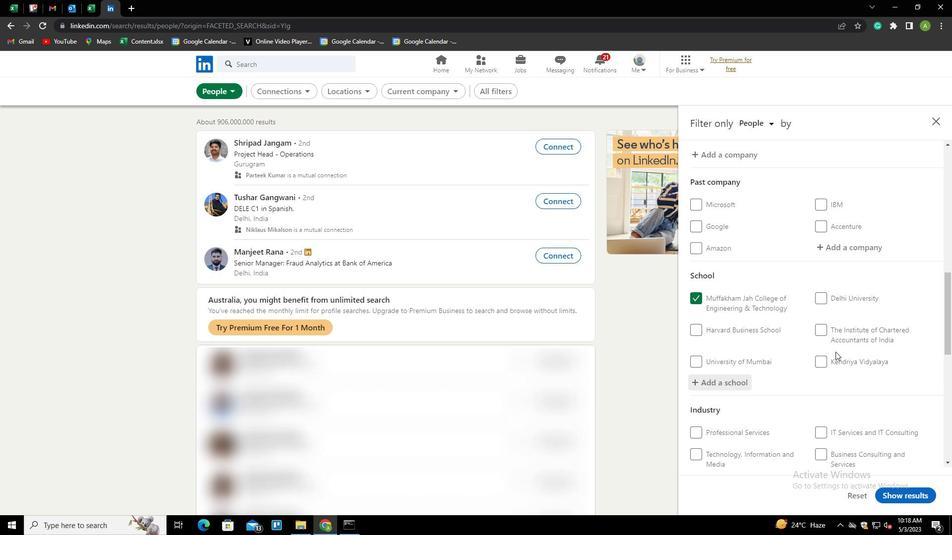 
Action: Mouse moved to (839, 340)
Screenshot: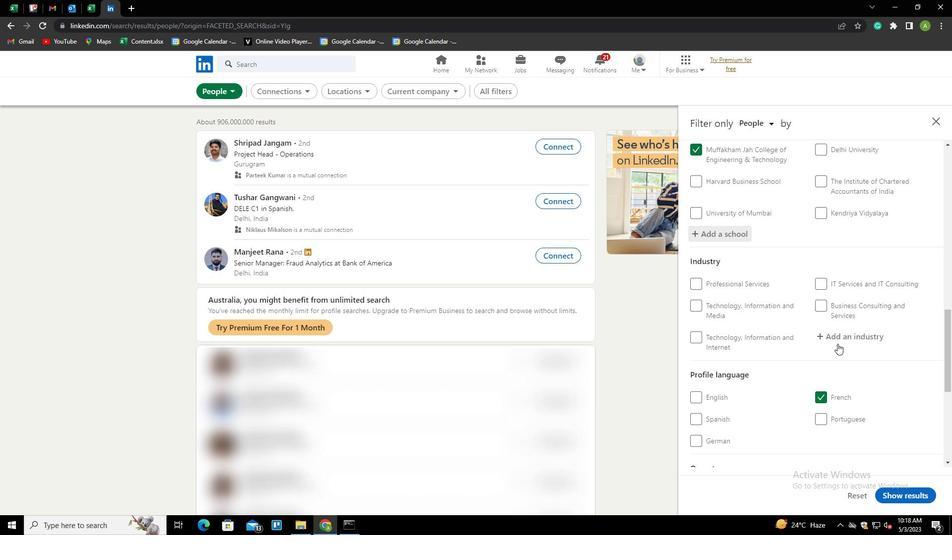 
Action: Mouse pressed left at (839, 340)
Screenshot: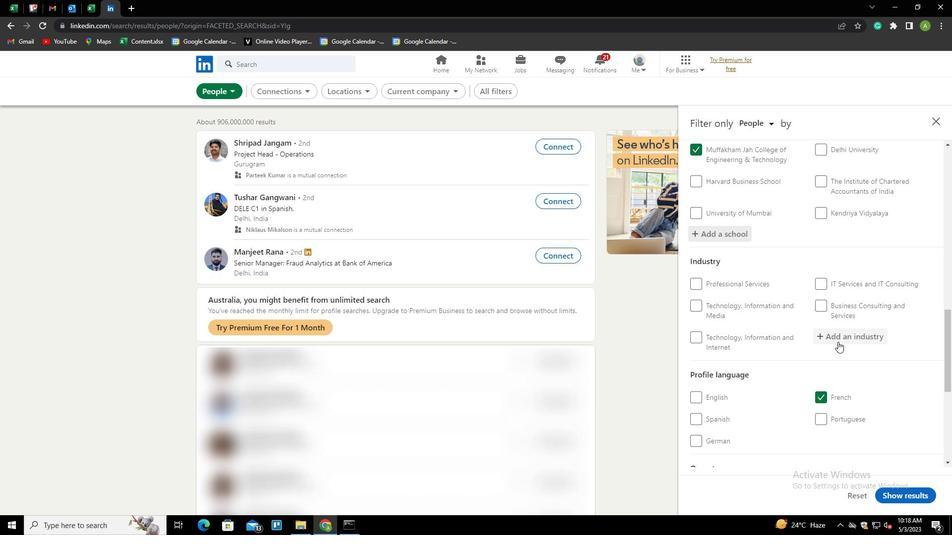 
Action: Mouse moved to (840, 338)
Screenshot: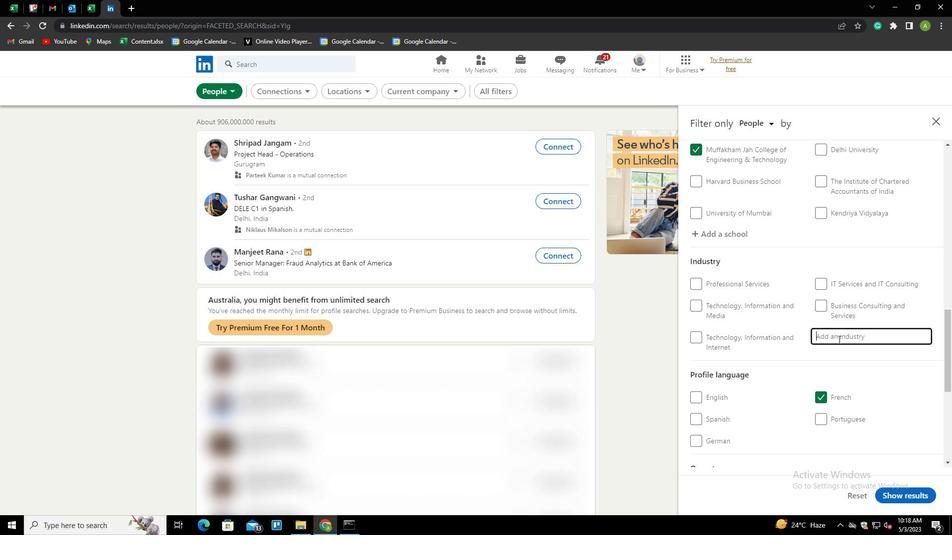 
Action: Mouse pressed left at (840, 338)
Screenshot: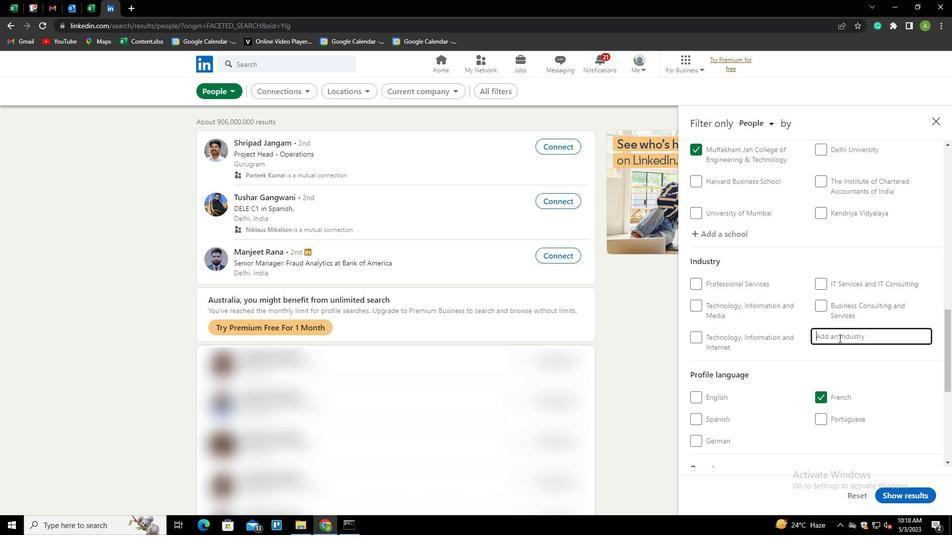 
Action: Key pressed <Key.shift>ACCESSIBLE<Key.down><Key.enter>
Screenshot: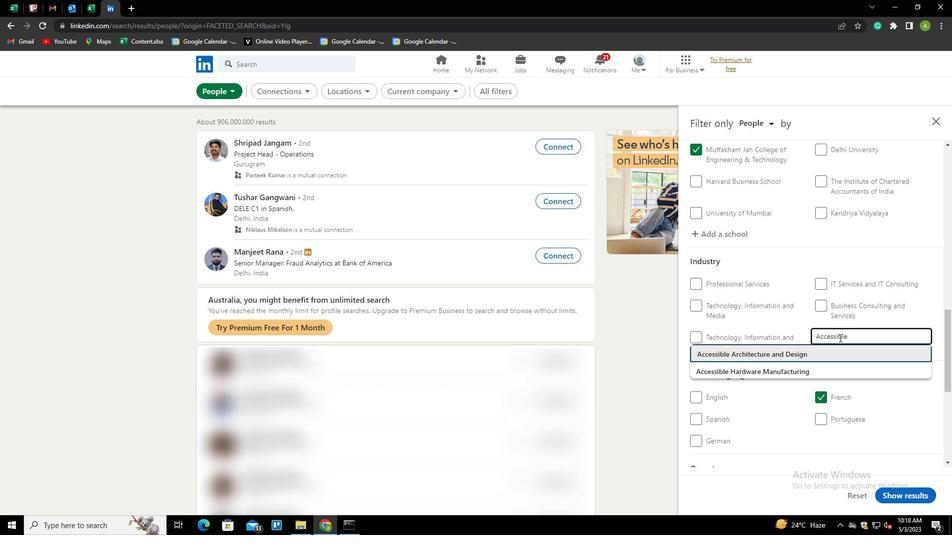 
Action: Mouse scrolled (840, 337) with delta (0, 0)
Screenshot: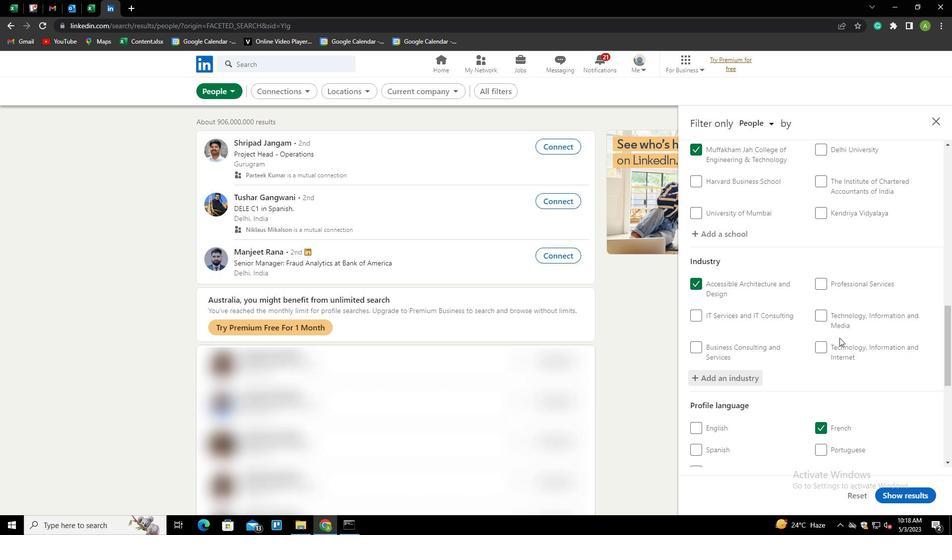
Action: Mouse scrolled (840, 337) with delta (0, 0)
Screenshot: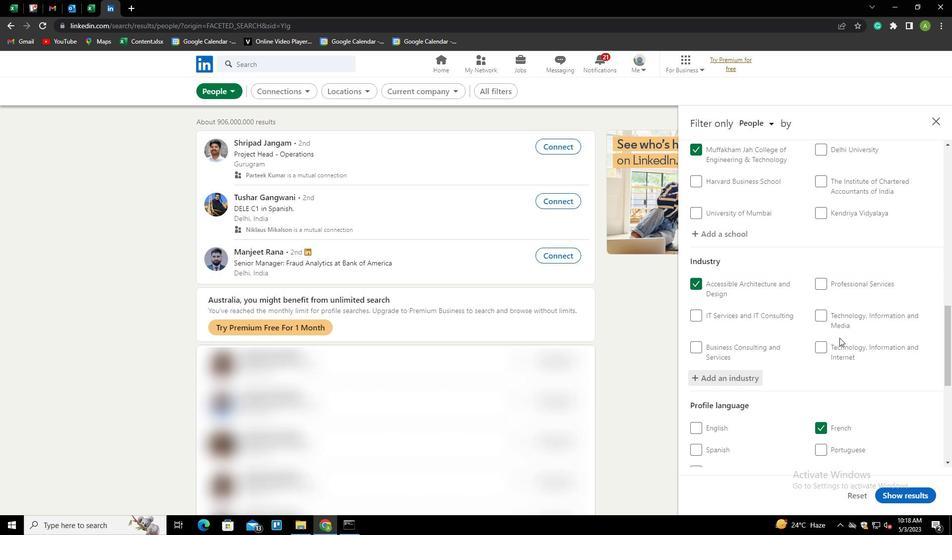 
Action: Mouse scrolled (840, 337) with delta (0, 0)
Screenshot: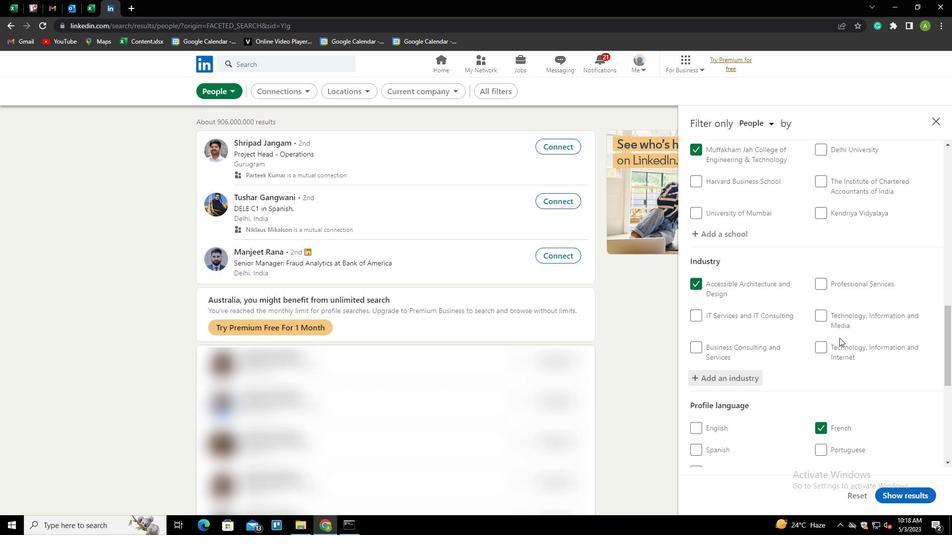 
Action: Mouse scrolled (840, 337) with delta (0, 0)
Screenshot: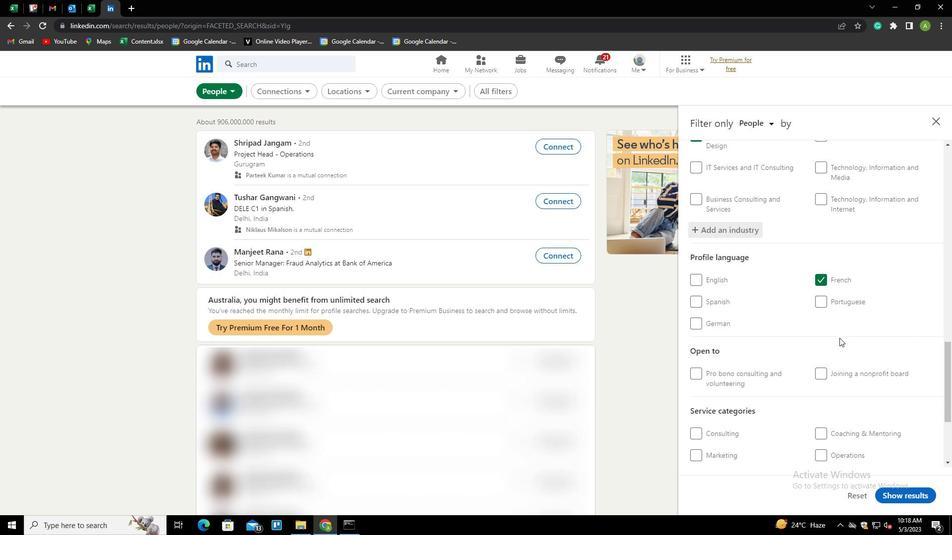 
Action: Mouse scrolled (840, 337) with delta (0, 0)
Screenshot: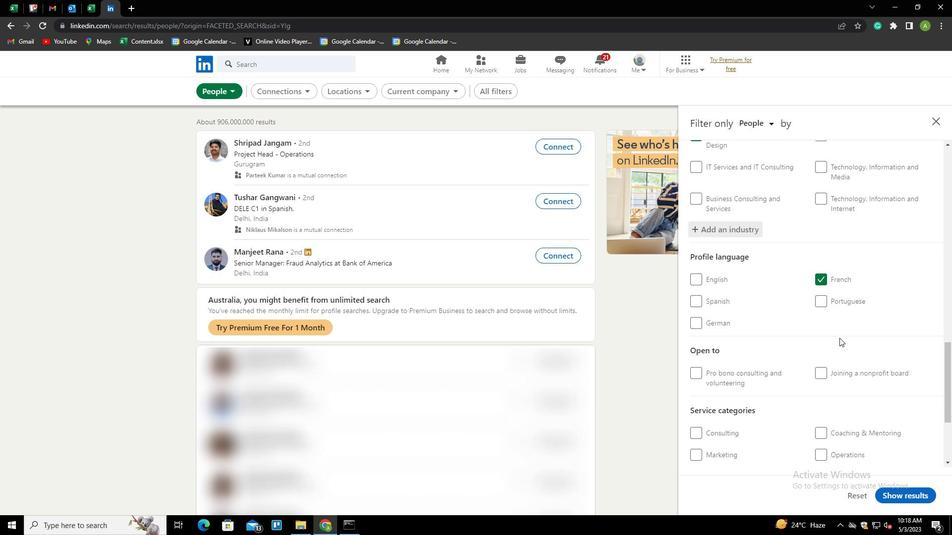 
Action: Mouse scrolled (840, 337) with delta (0, 0)
Screenshot: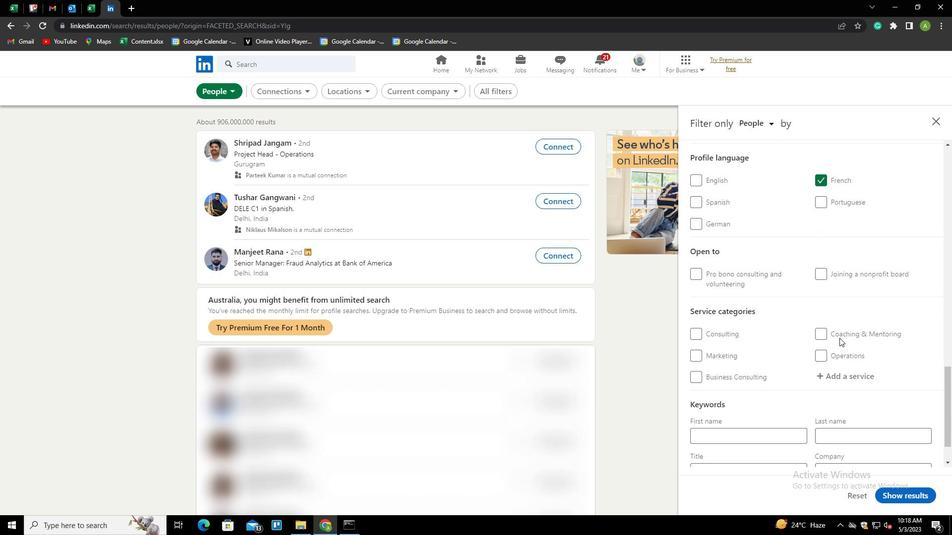 
Action: Mouse scrolled (840, 337) with delta (0, 0)
Screenshot: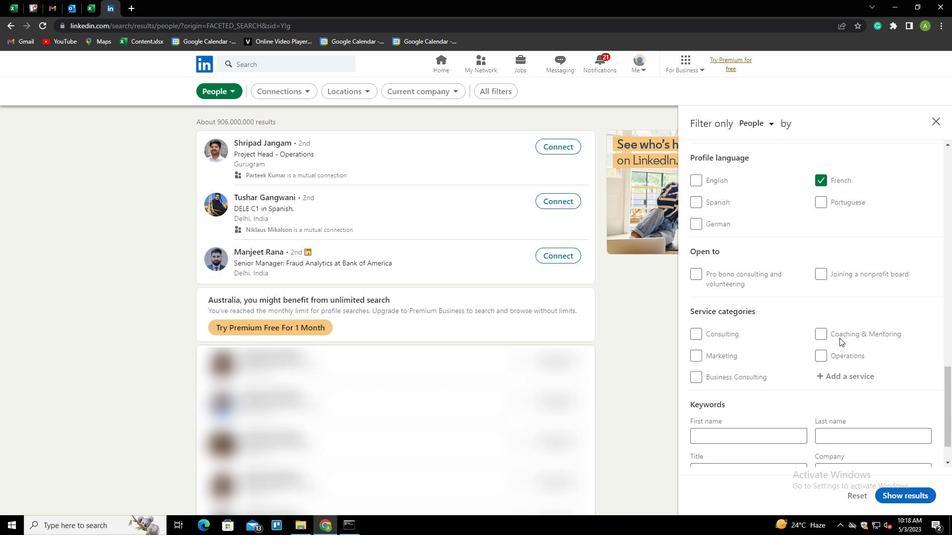 
Action: Mouse moved to (844, 327)
Screenshot: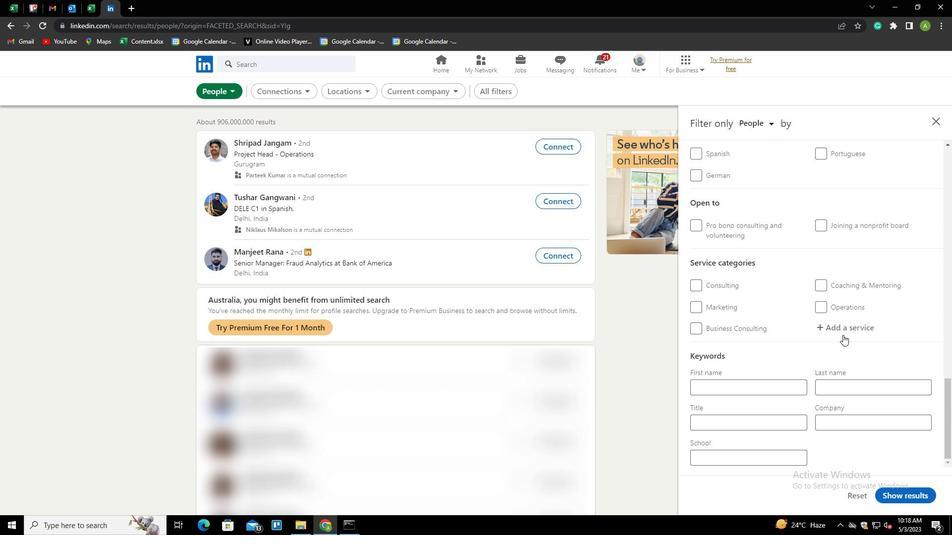
Action: Mouse pressed left at (844, 327)
Screenshot: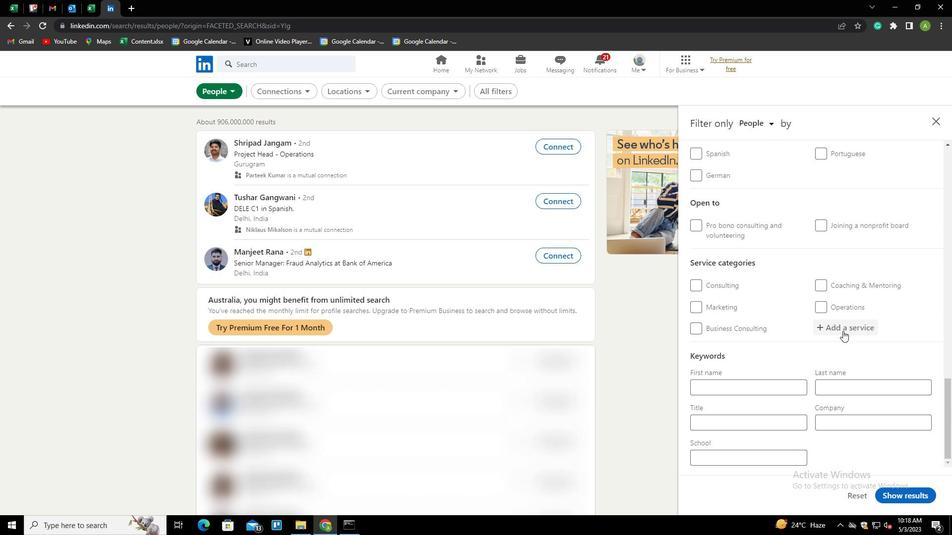 
Action: Mouse moved to (845, 327)
Screenshot: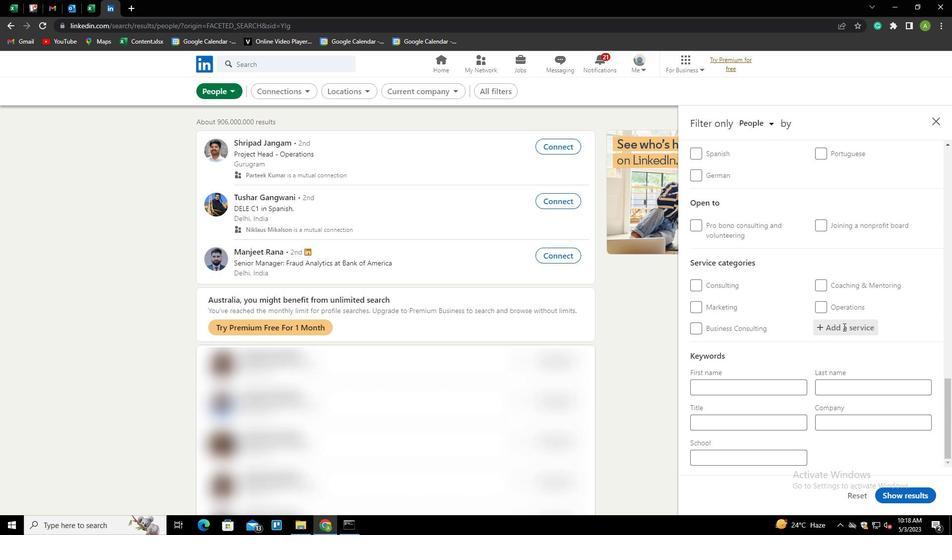 
Action: Mouse pressed left at (845, 327)
Screenshot: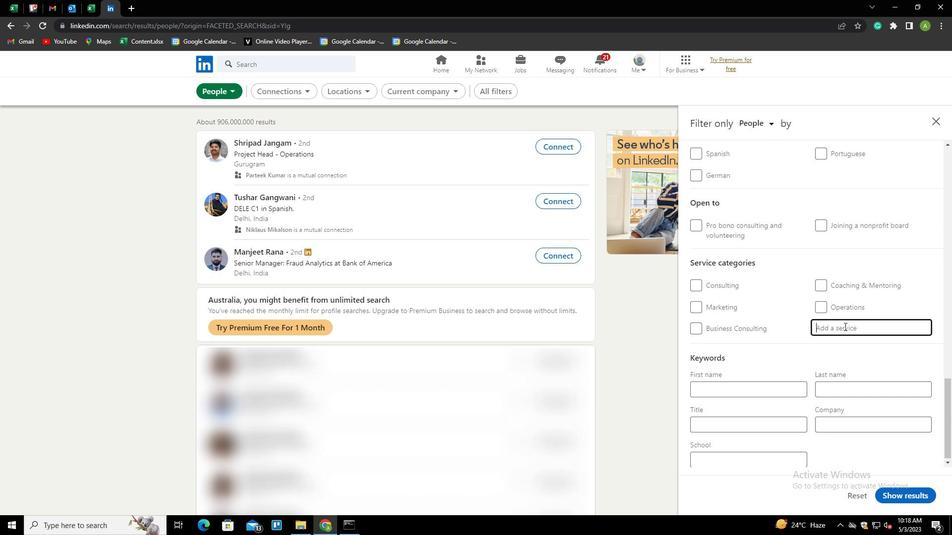 
Action: Key pressed <Key.shift>NEGOTIATION<Key.down><Key.enter>
Screenshot: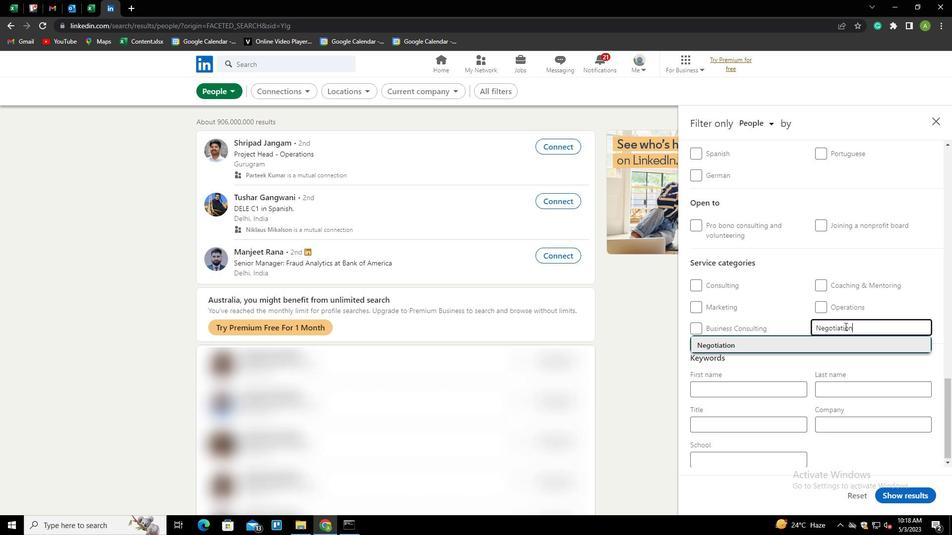 
Action: Mouse scrolled (845, 326) with delta (0, 0)
Screenshot: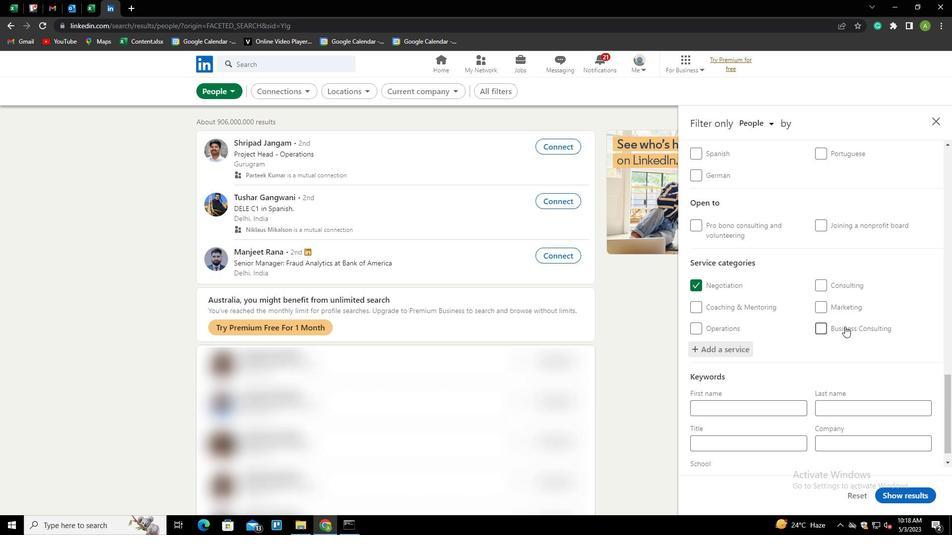 
Action: Mouse scrolled (845, 326) with delta (0, 0)
Screenshot: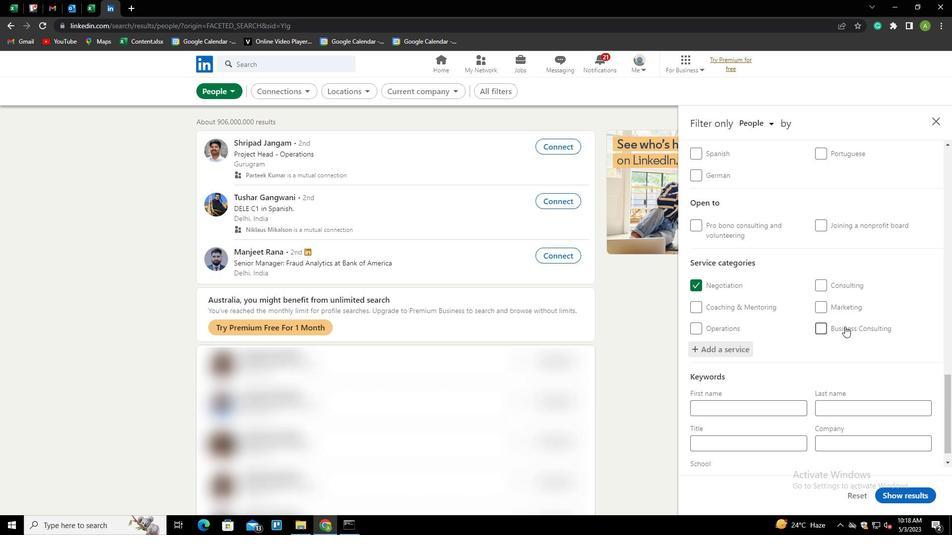 
Action: Mouse scrolled (845, 326) with delta (0, 0)
Screenshot: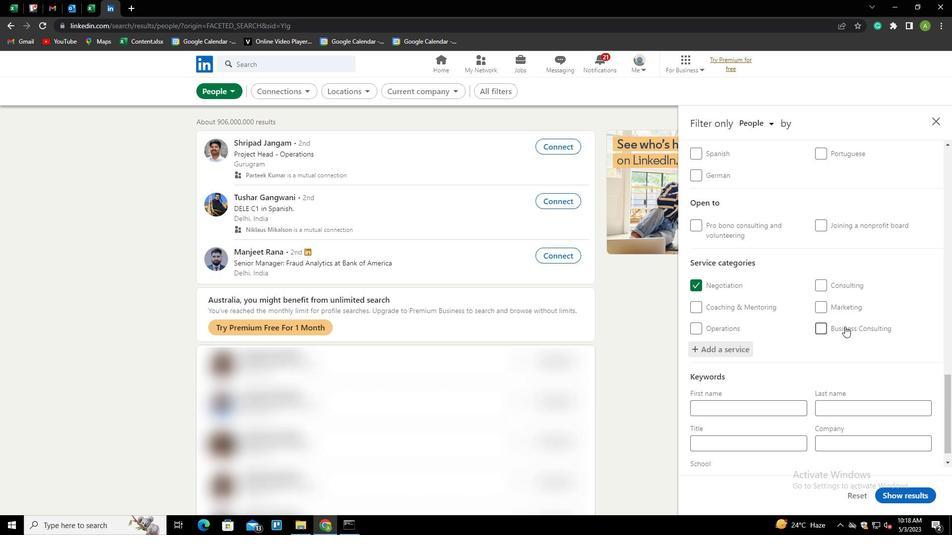 
Action: Mouse scrolled (845, 326) with delta (0, 0)
Screenshot: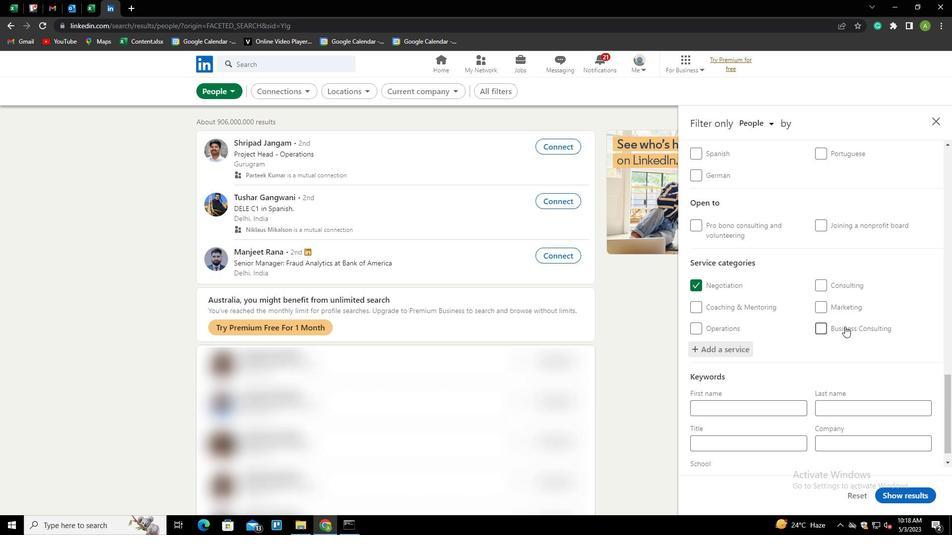 
Action: Mouse scrolled (845, 326) with delta (0, 0)
Screenshot: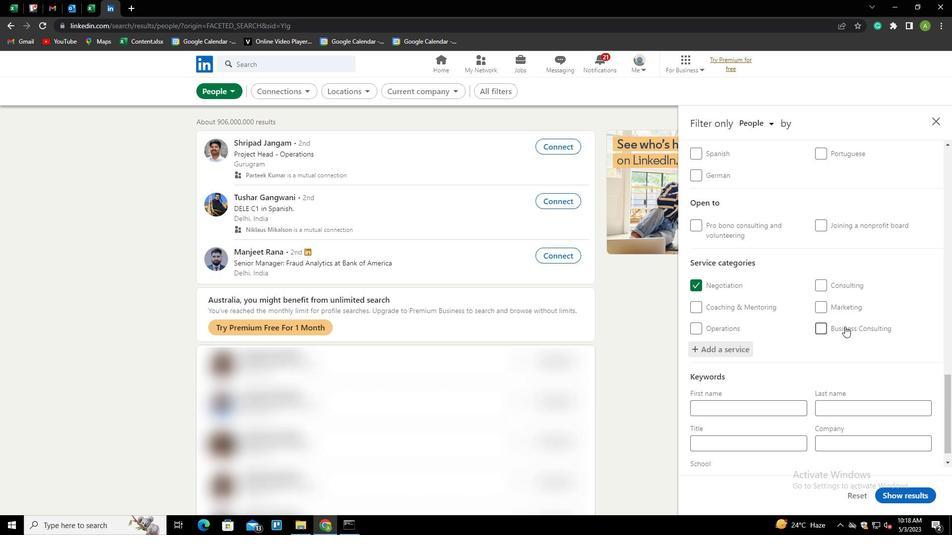 
Action: Mouse moved to (744, 420)
Screenshot: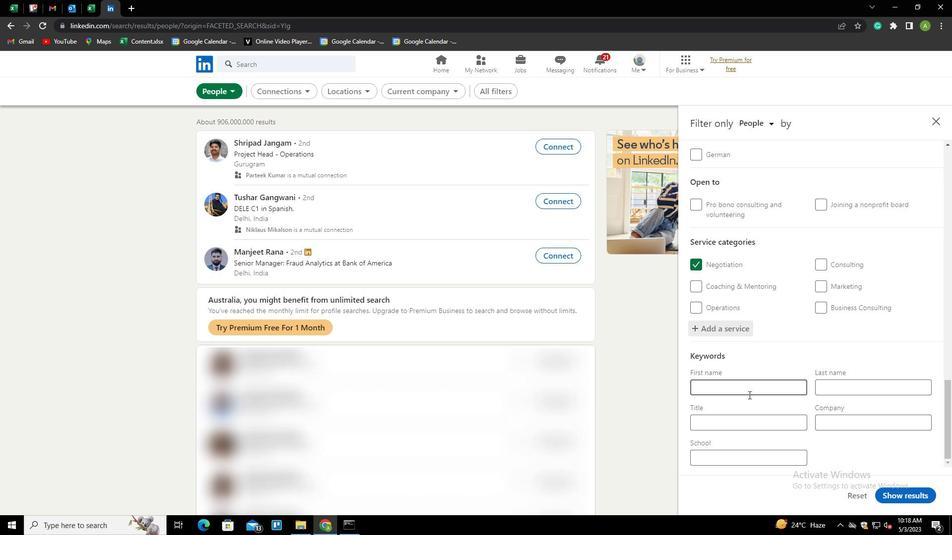 
Action: Mouse pressed left at (744, 420)
Screenshot: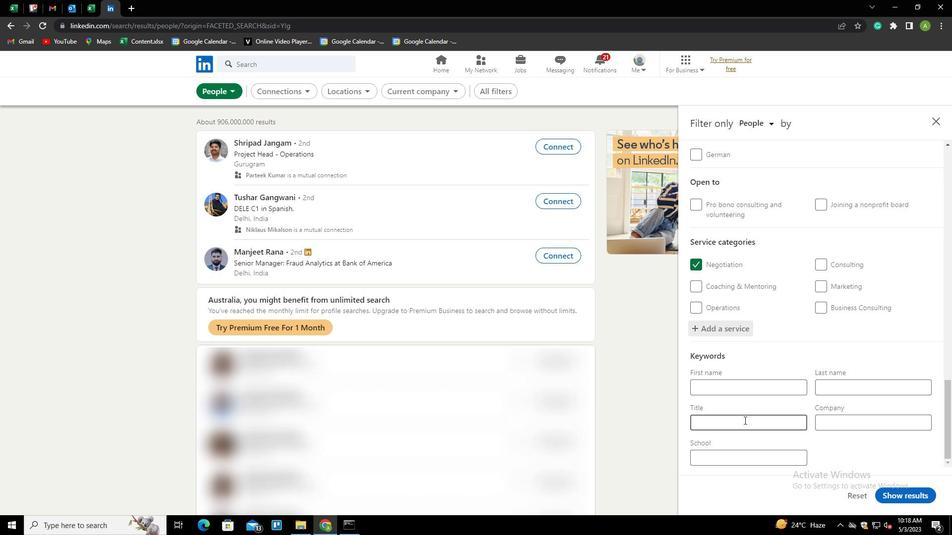 
Action: Key pressed <Key.shift>EXICUTIVE<Key.space><Key.shift>ASSISTANT<Key.home><Key.right><Key.right><Key.right><Key.shift_r><Key.left>E<Key.end>
Screenshot: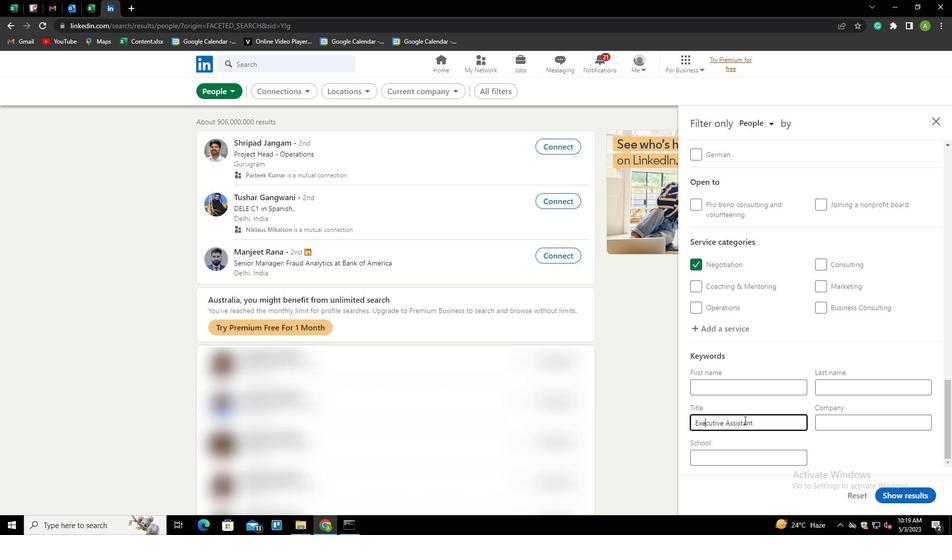 
Action: Mouse moved to (852, 451)
Screenshot: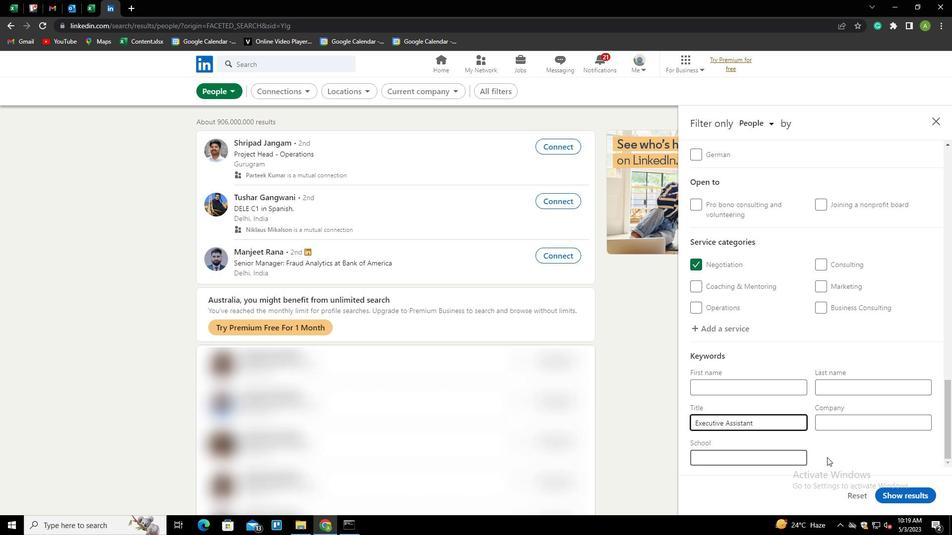 
Action: Mouse pressed left at (852, 451)
Screenshot: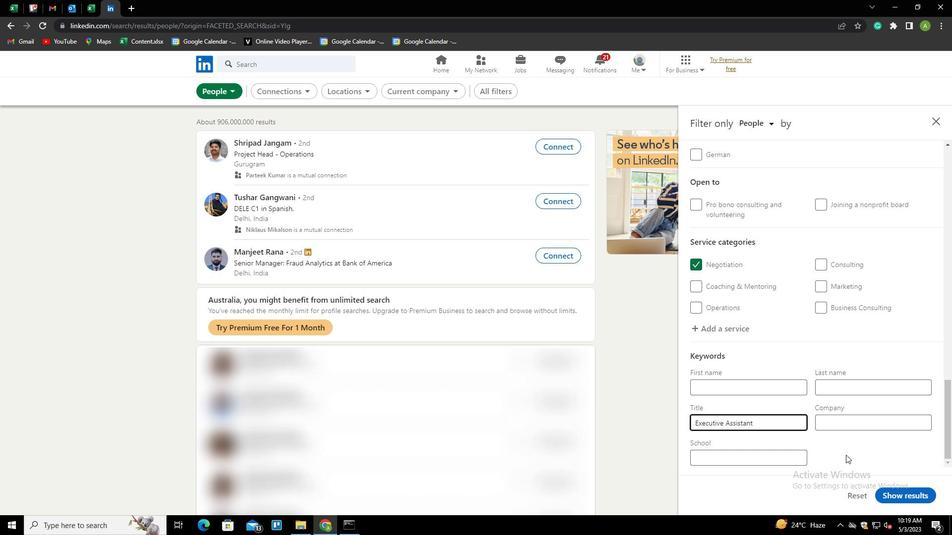 
Action: Mouse moved to (905, 491)
Screenshot: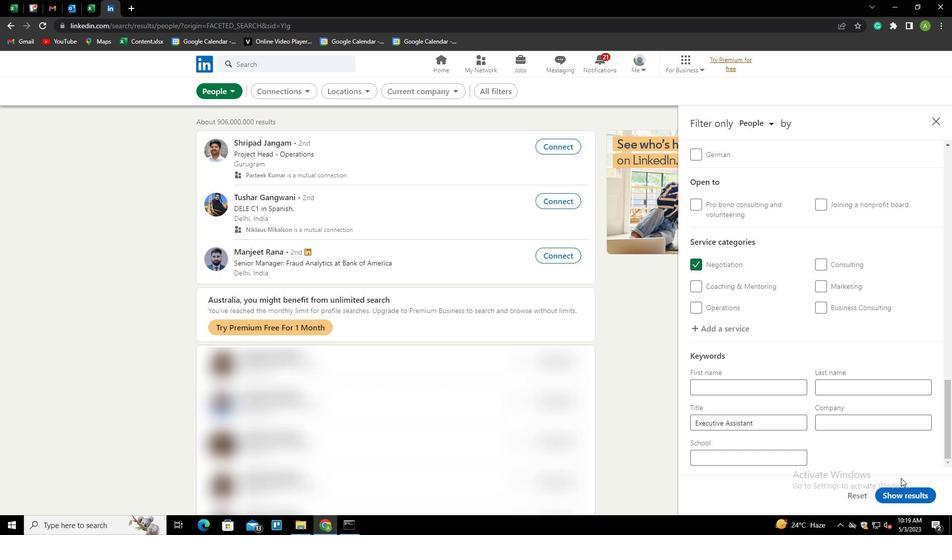 
Action: Mouse pressed left at (905, 491)
Screenshot: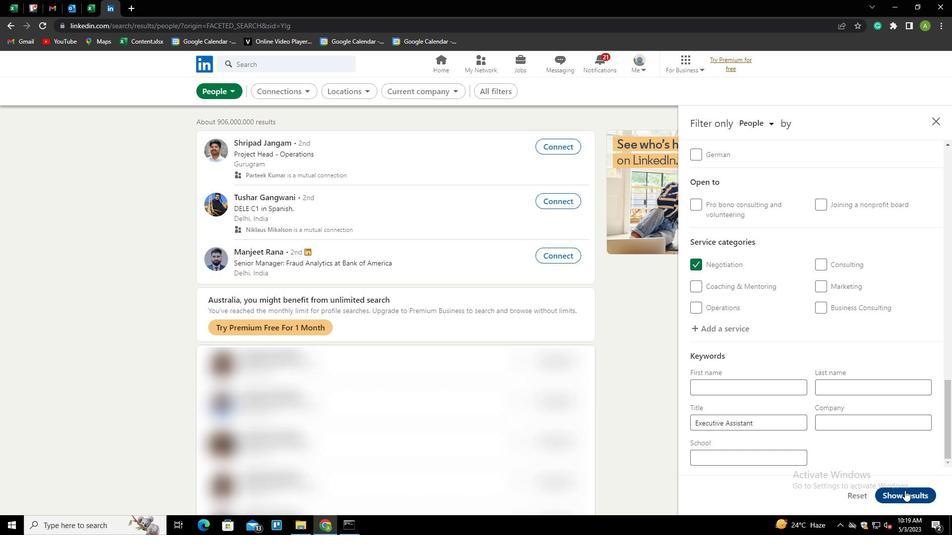 
